 Task:  Click on  Soccer In the  Soccer League click on  Pick Sheet Your name Emma Thompson Team name Inter Miami and  Email softage.2@softage.net Game 1 Inter Miami Game 2 Philadelphia Game 3 Atlanta United Game 4 Austin FC Game 5 Real Salt Lake Game 6 FC Dallas Game 7 Columbus Game 8 New England Game 9 Charlotte FC Game 10 Montreal Game 11 Chicago Game 12 NY Red Bulls Game 13 Minnesota United Game 14 LA Galaxy Game 15 Houston Game16 San Jose In Tie Breaker choose Inter Miami Submit pick sheet
Action: Mouse moved to (592, 373)
Screenshot: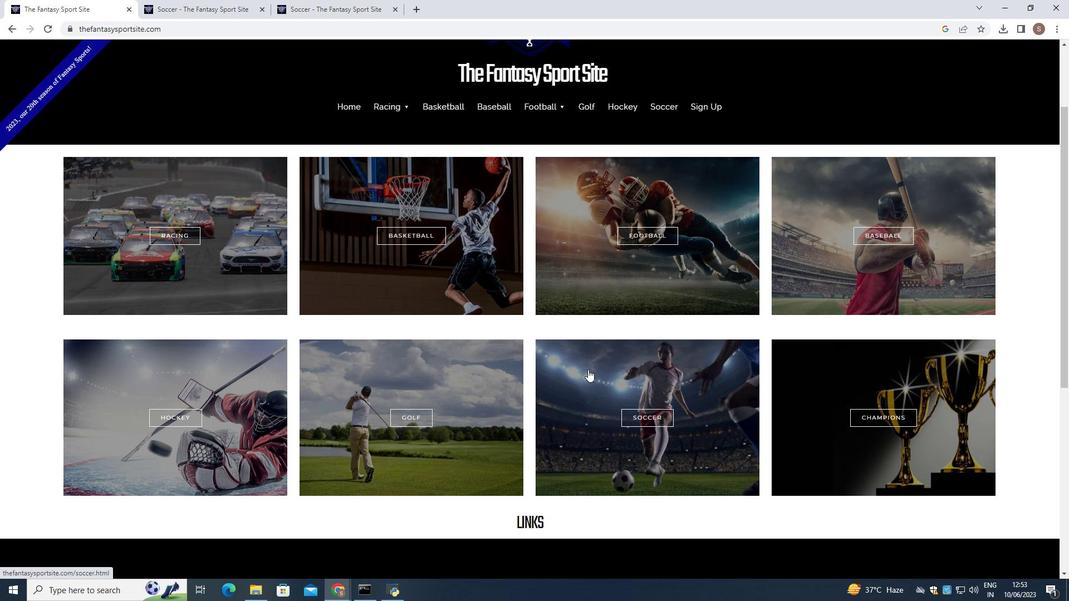 
Action: Mouse pressed left at (592, 373)
Screenshot: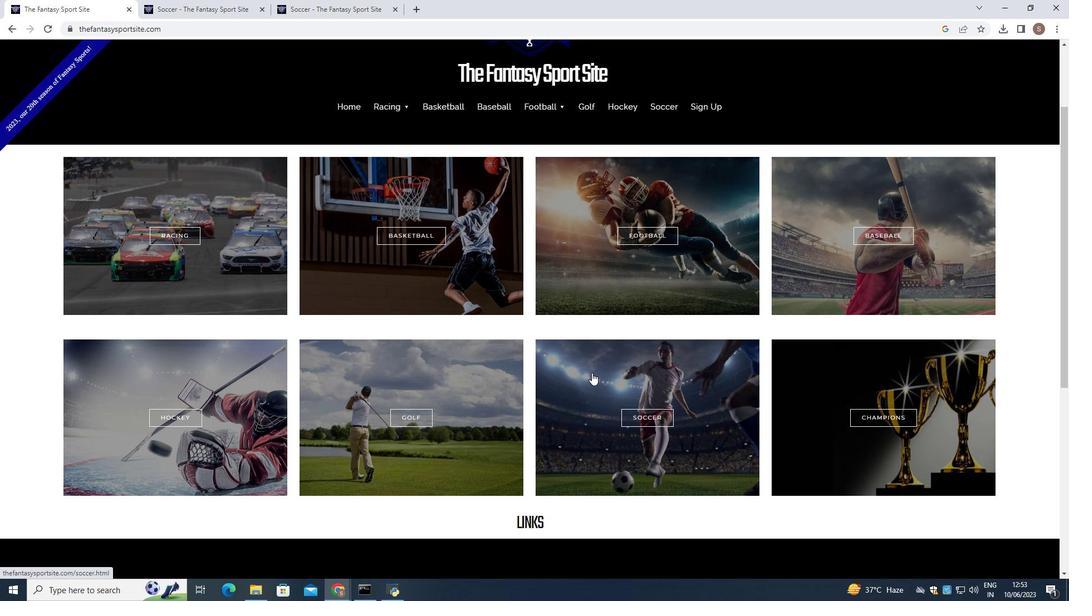 
Action: Mouse moved to (574, 374)
Screenshot: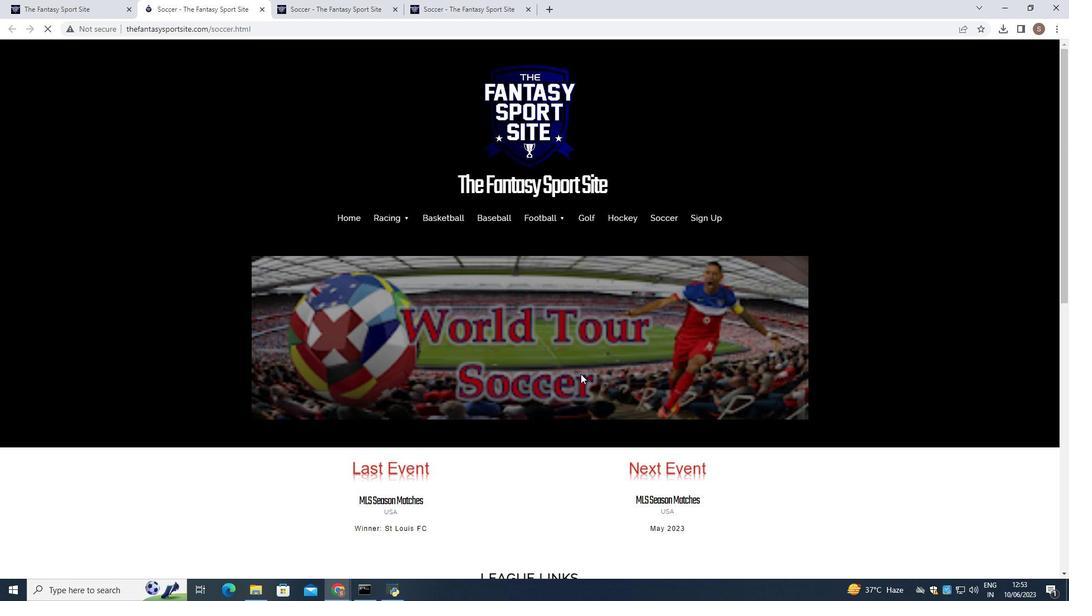 
Action: Mouse scrolled (574, 374) with delta (0, 0)
Screenshot: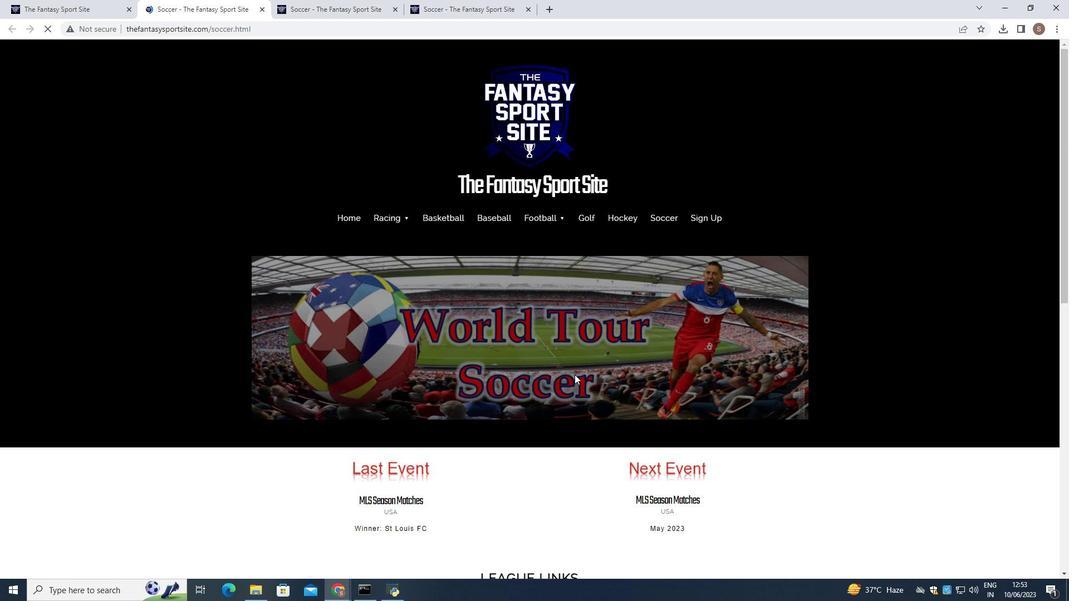 
Action: Mouse scrolled (574, 374) with delta (0, 0)
Screenshot: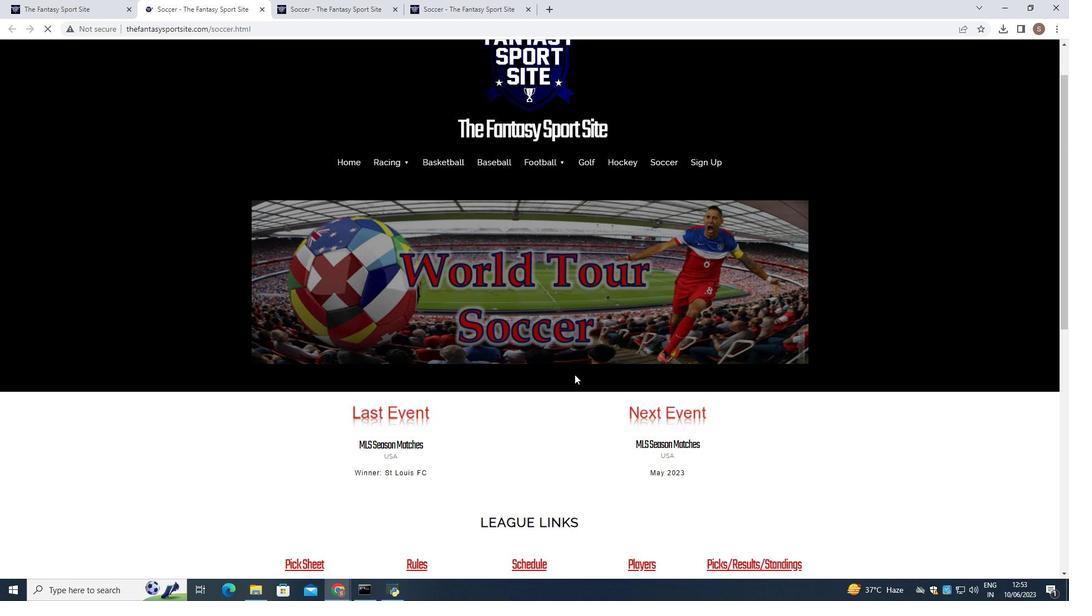 
Action: Mouse scrolled (574, 374) with delta (0, 0)
Screenshot: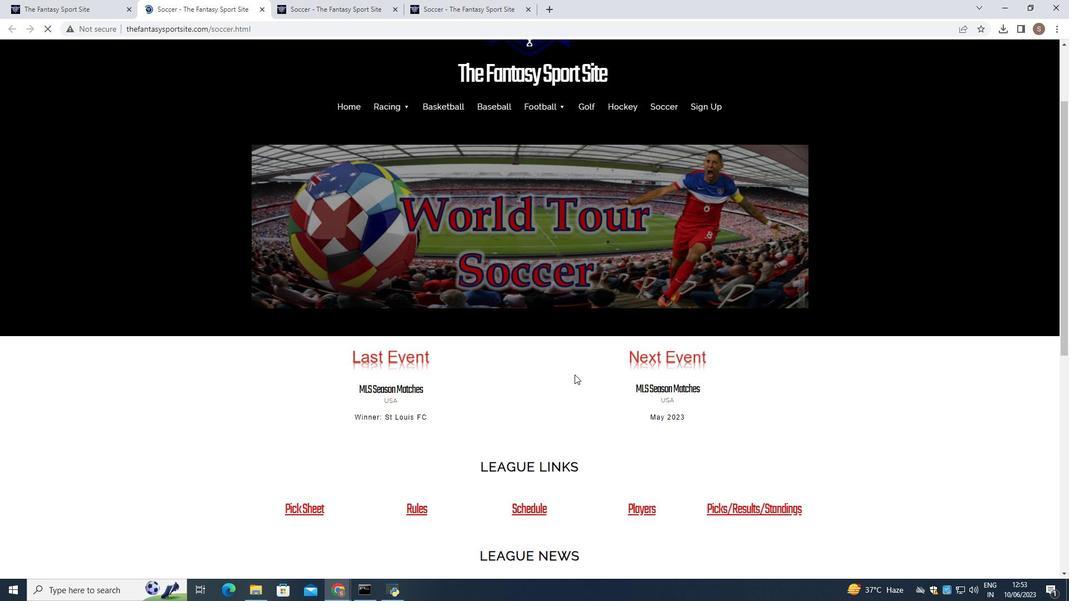 
Action: Mouse moved to (315, 456)
Screenshot: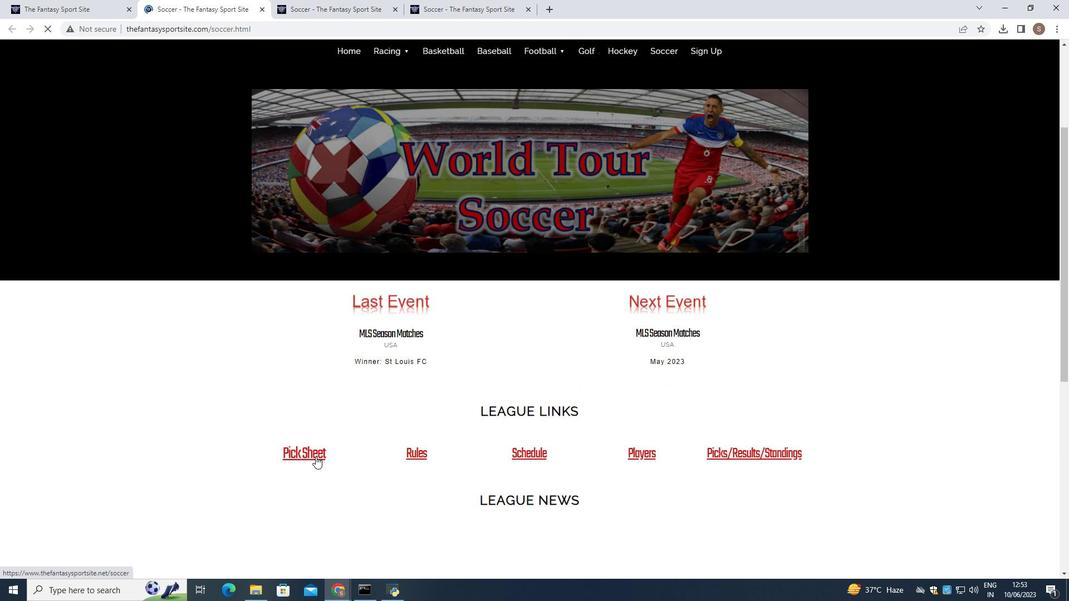 
Action: Mouse pressed left at (315, 456)
Screenshot: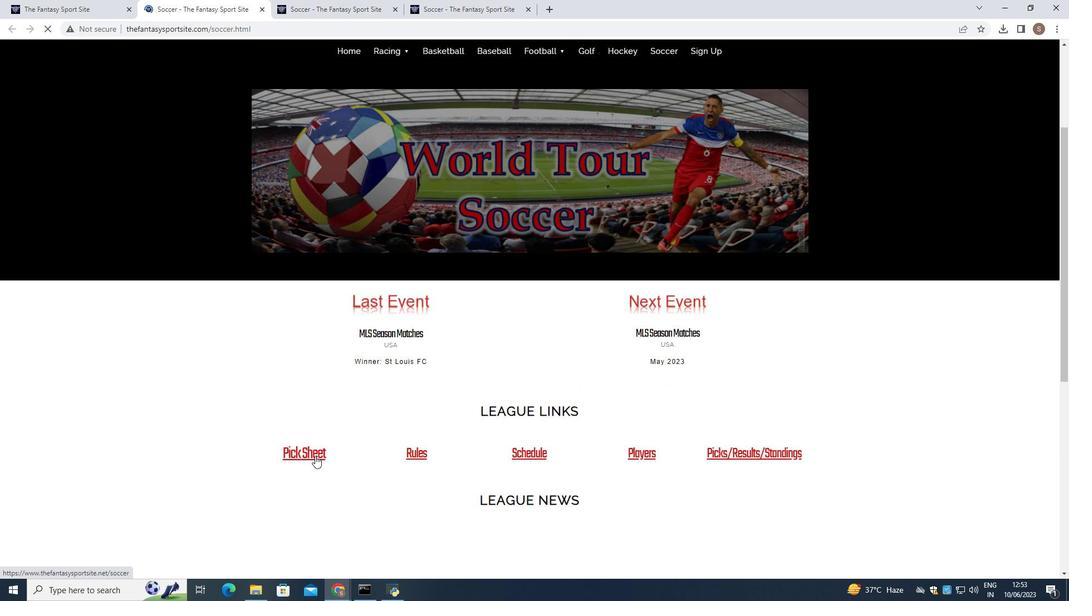 
Action: Mouse scrolled (315, 455) with delta (0, 0)
Screenshot: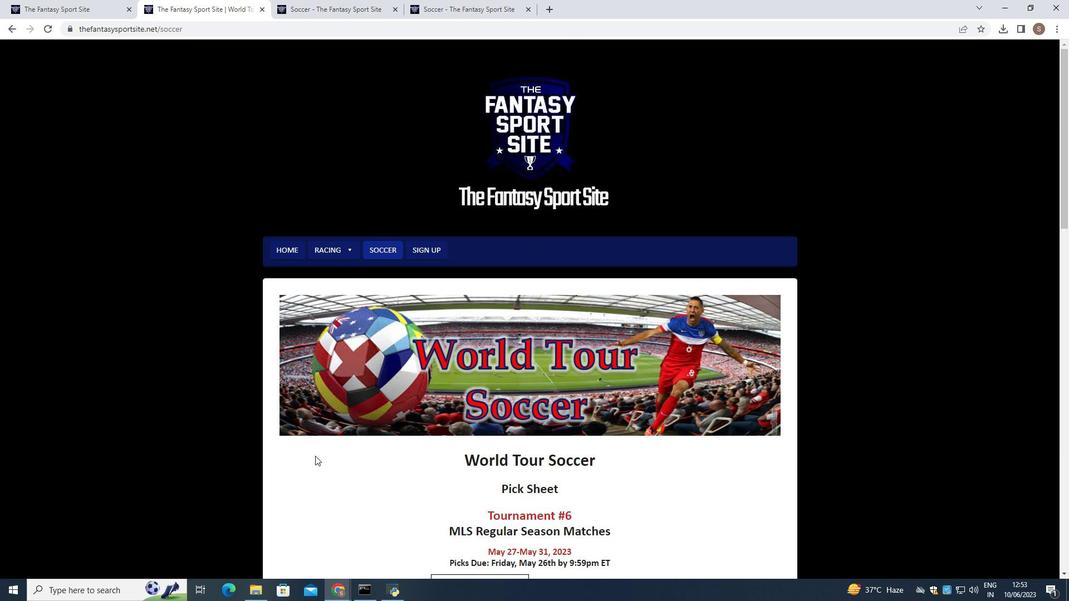 
Action: Mouse scrolled (315, 455) with delta (0, 0)
Screenshot: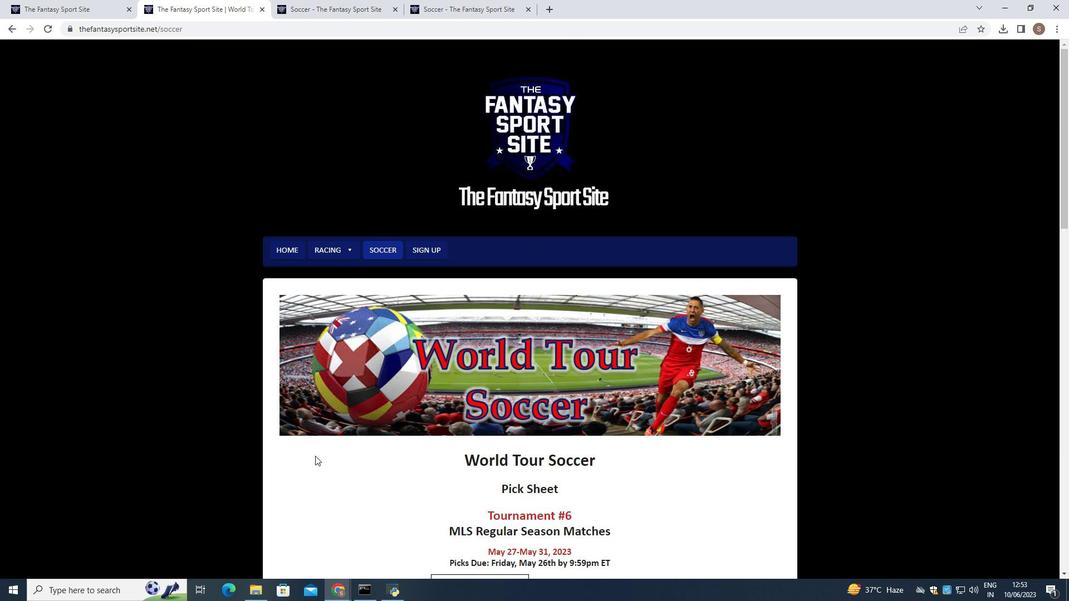 
Action: Mouse scrolled (315, 455) with delta (0, 0)
Screenshot: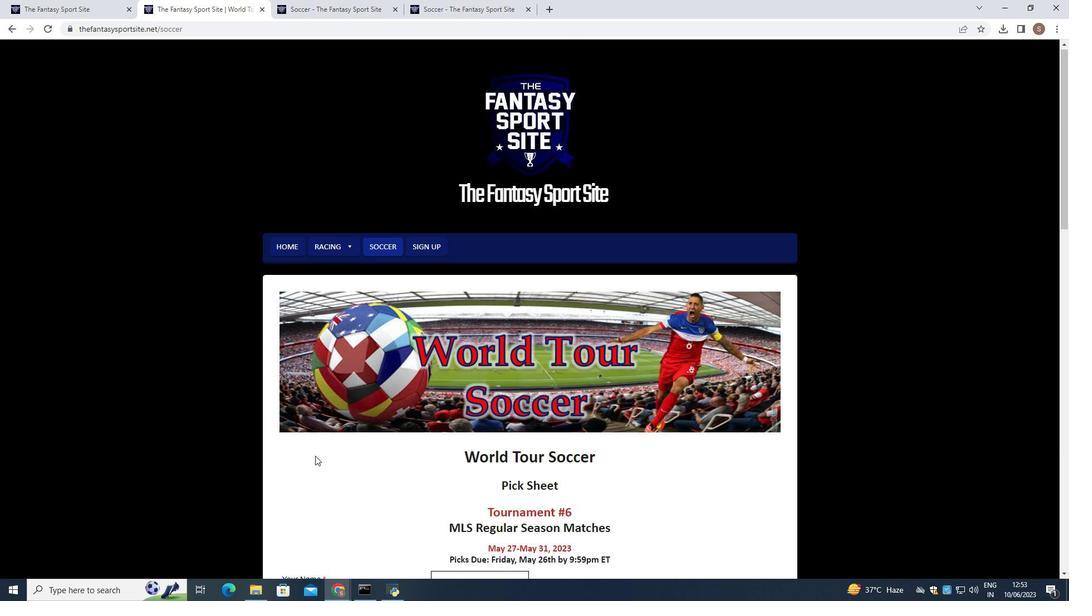 
Action: Mouse scrolled (315, 455) with delta (0, 0)
Screenshot: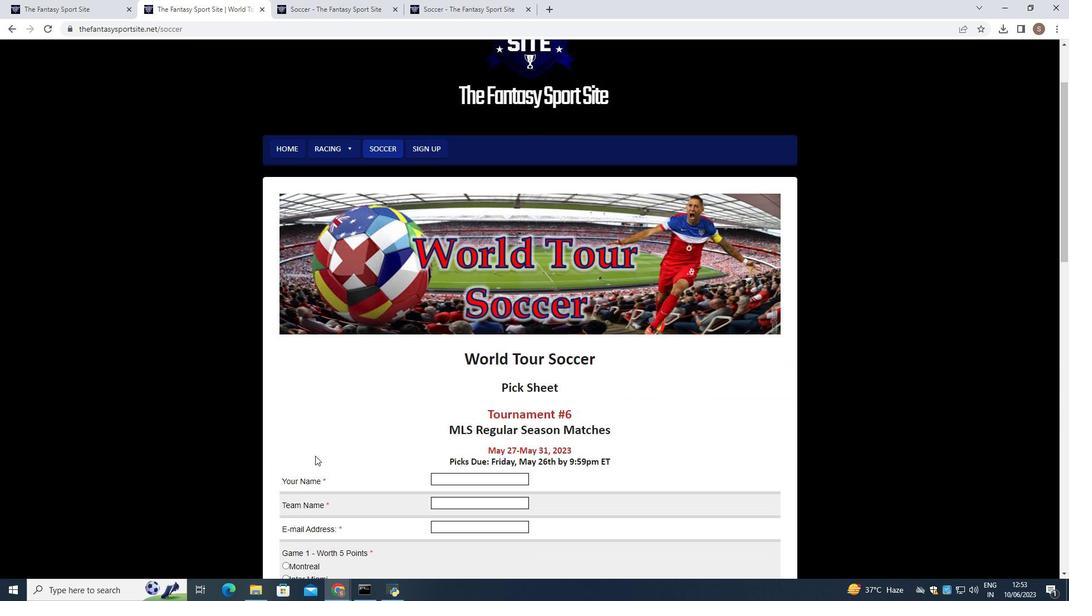 
Action: Mouse moved to (447, 360)
Screenshot: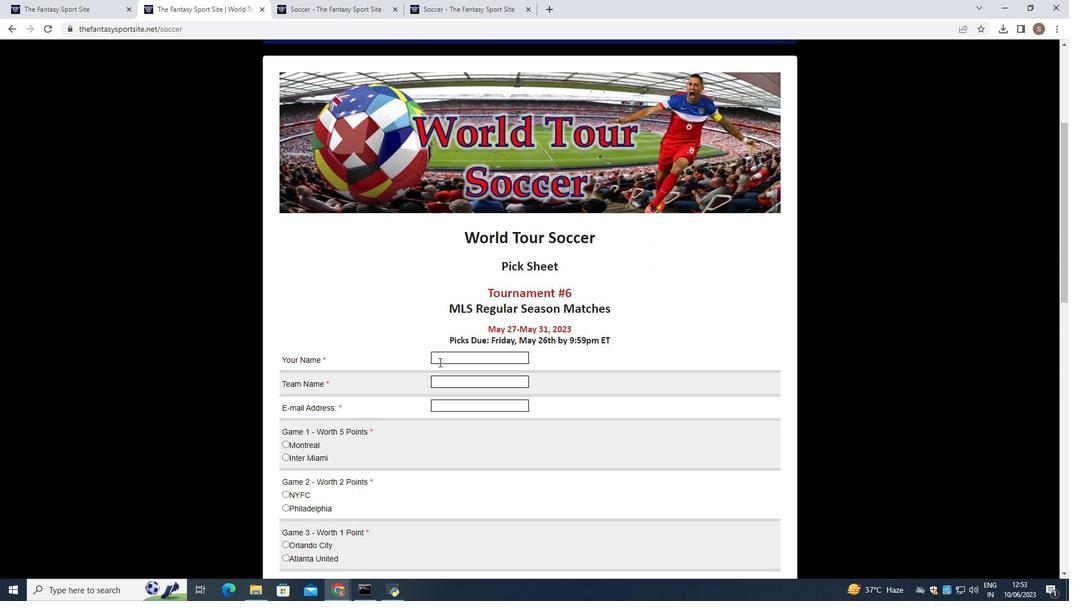
Action: Mouse pressed left at (447, 360)
Screenshot: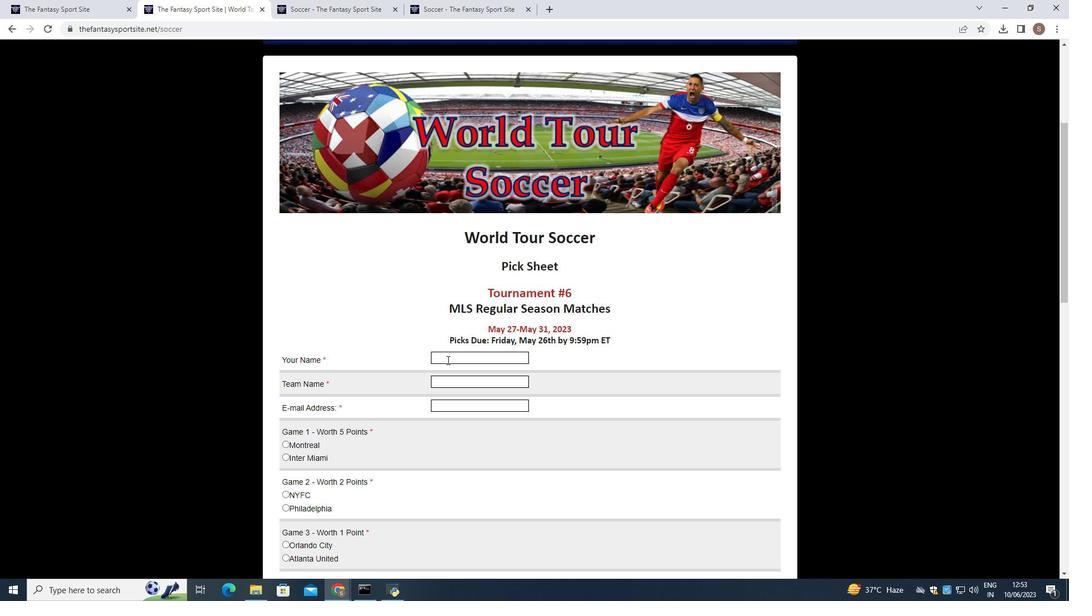 
Action: Key pressed <Key.shift>Emma<Key.space><Key.shift>Thompson
Screenshot: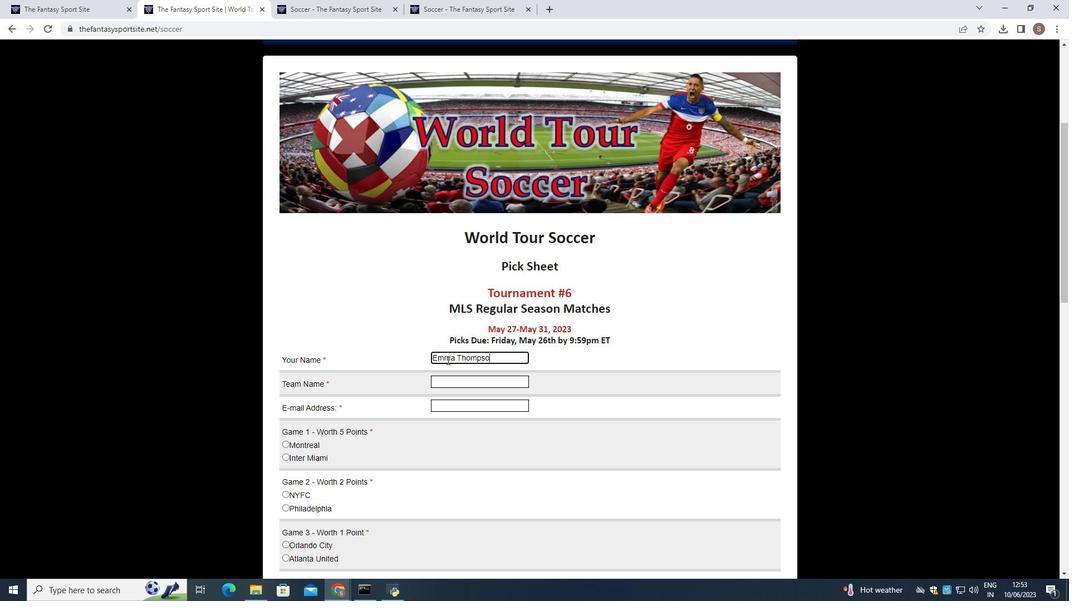 
Action: Mouse moved to (492, 379)
Screenshot: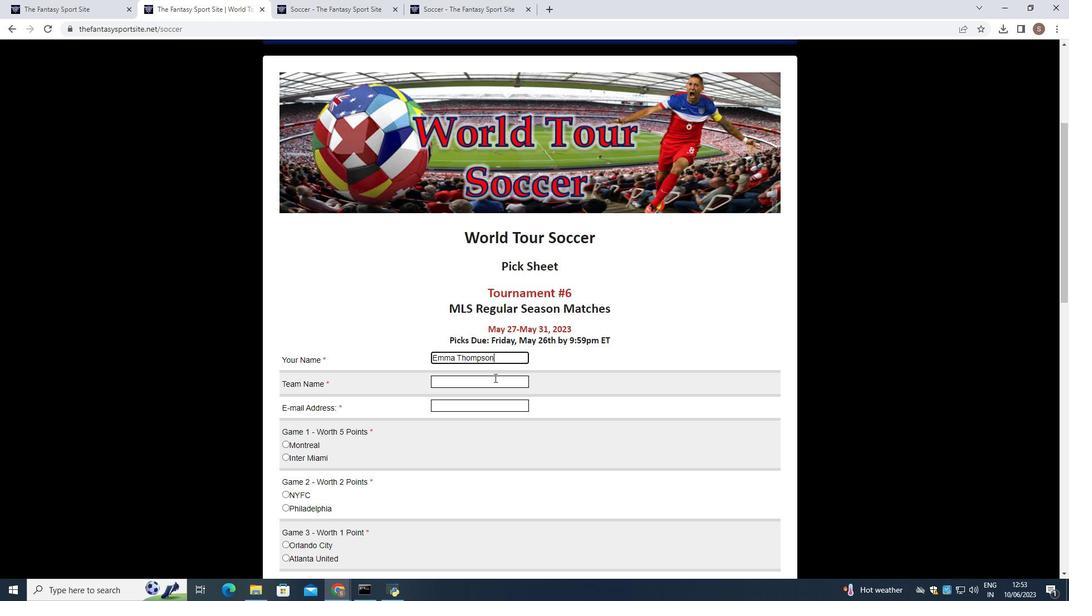 
Action: Mouse pressed left at (492, 379)
Screenshot: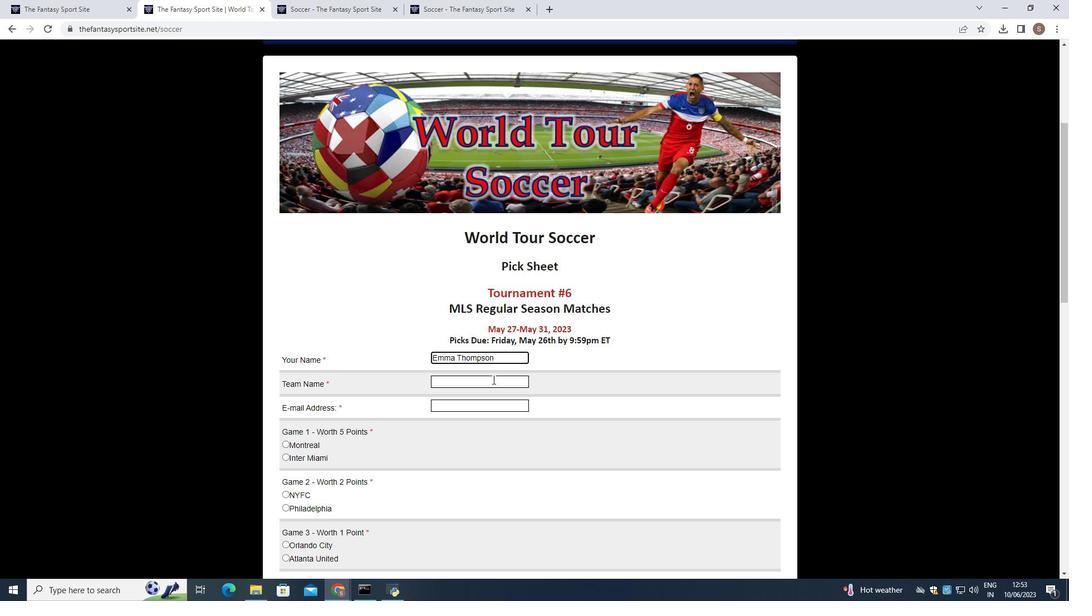 
Action: Mouse moved to (501, 399)
Screenshot: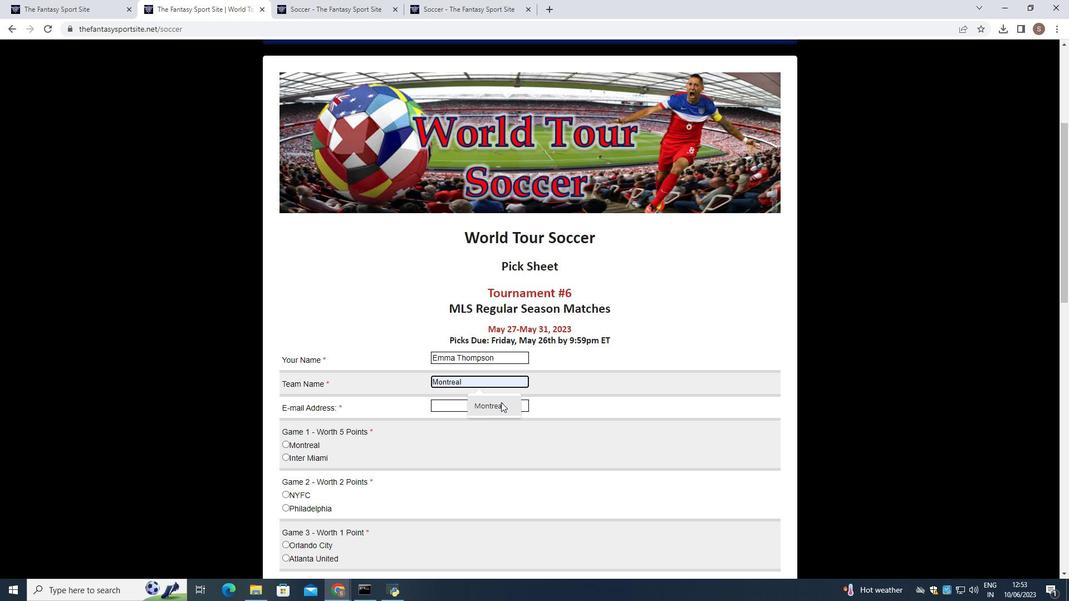 
Action: Key pressed <Key.shift_r><Key.shift_r><Key.shift_r><Key.shift_r><Key.shift_r><Key.shift_r>Inter<Key.space><Key.shift_r><Key.shift_r><Key.shift_r><Key.shift_r>Miami
Screenshot: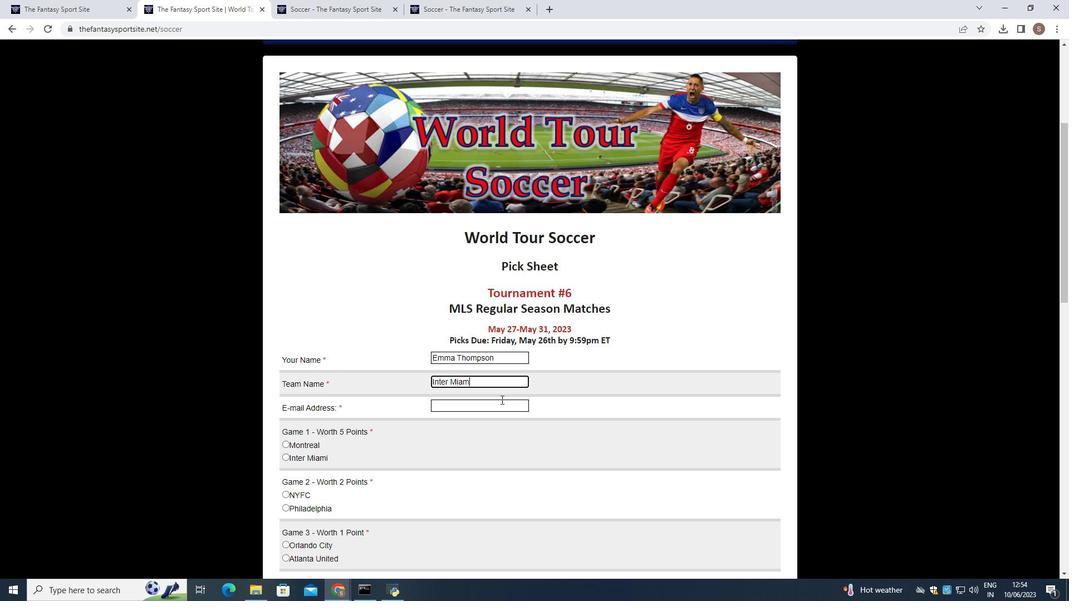 
Action: Mouse moved to (495, 406)
Screenshot: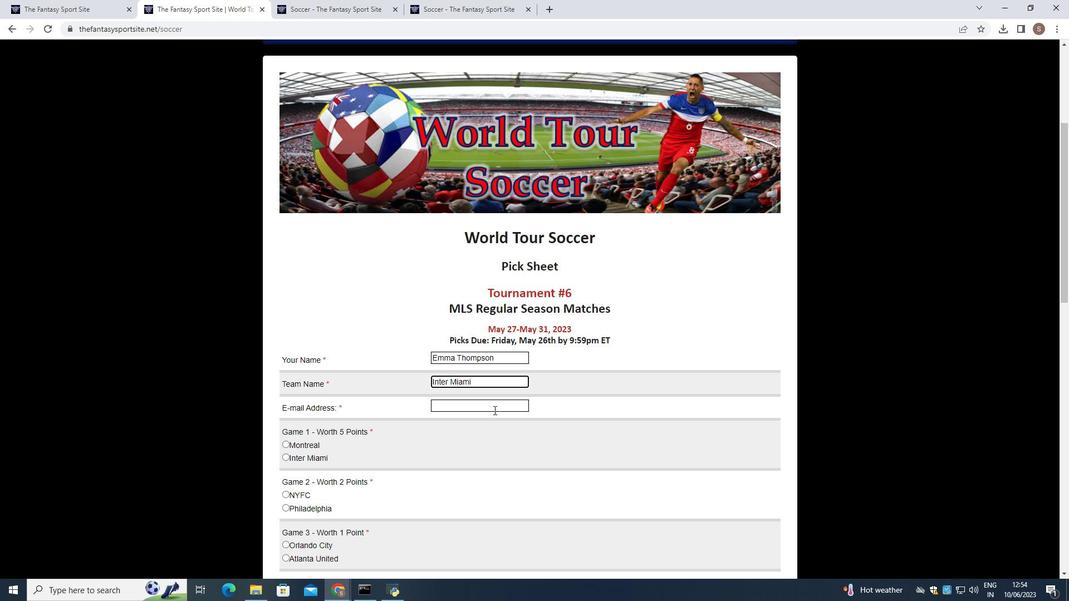 
Action: Mouse pressed left at (495, 406)
Screenshot: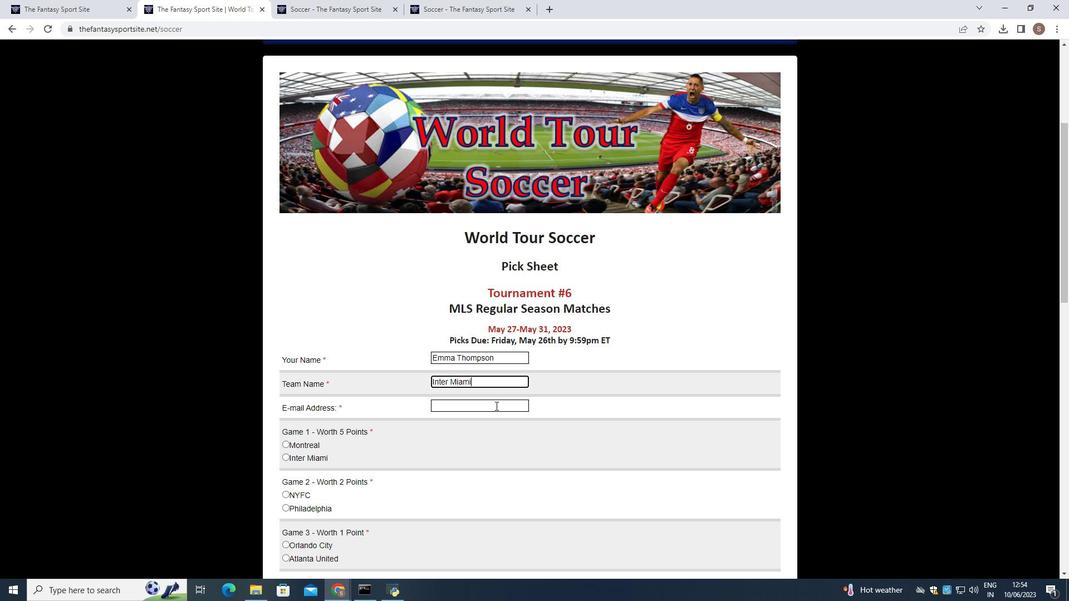 
Action: Key pressed softage.2<Key.shift><Key.shift><Key.shift>@softage.net
Screenshot: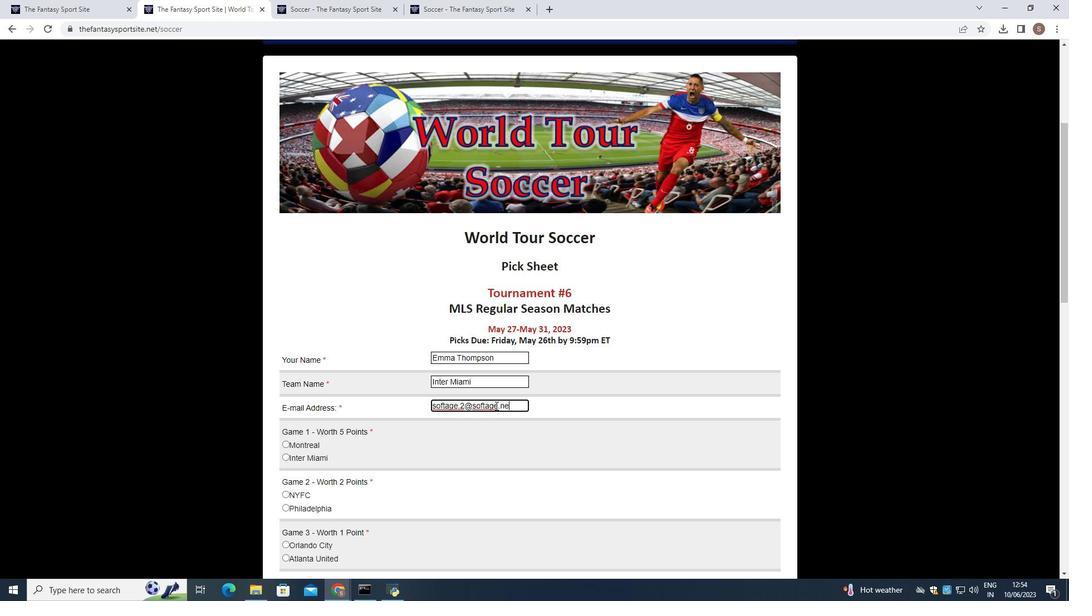 
Action: Mouse moved to (286, 457)
Screenshot: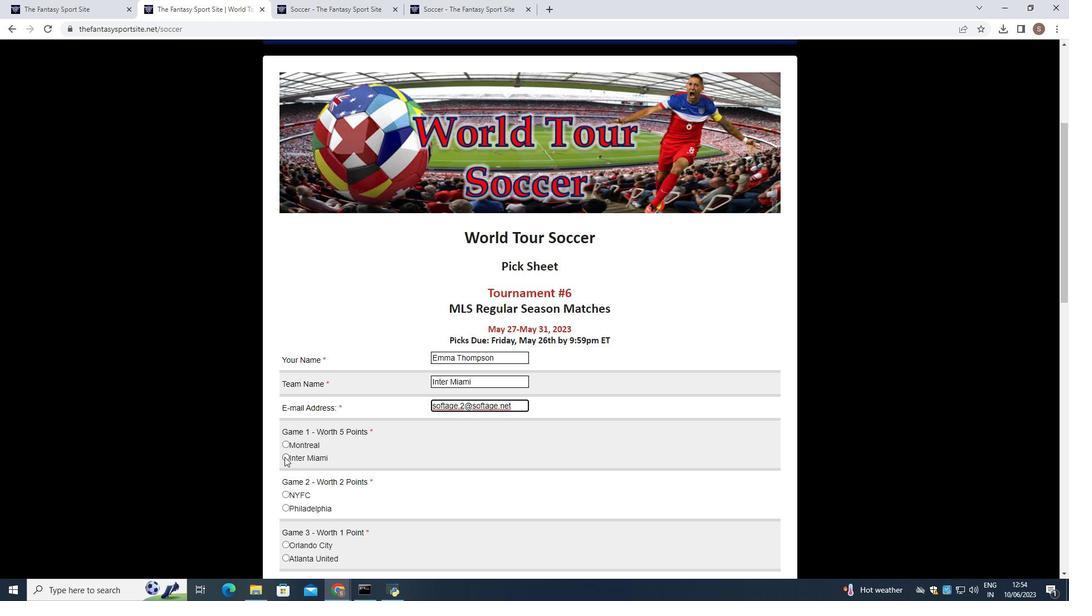 
Action: Mouse pressed left at (286, 457)
Screenshot: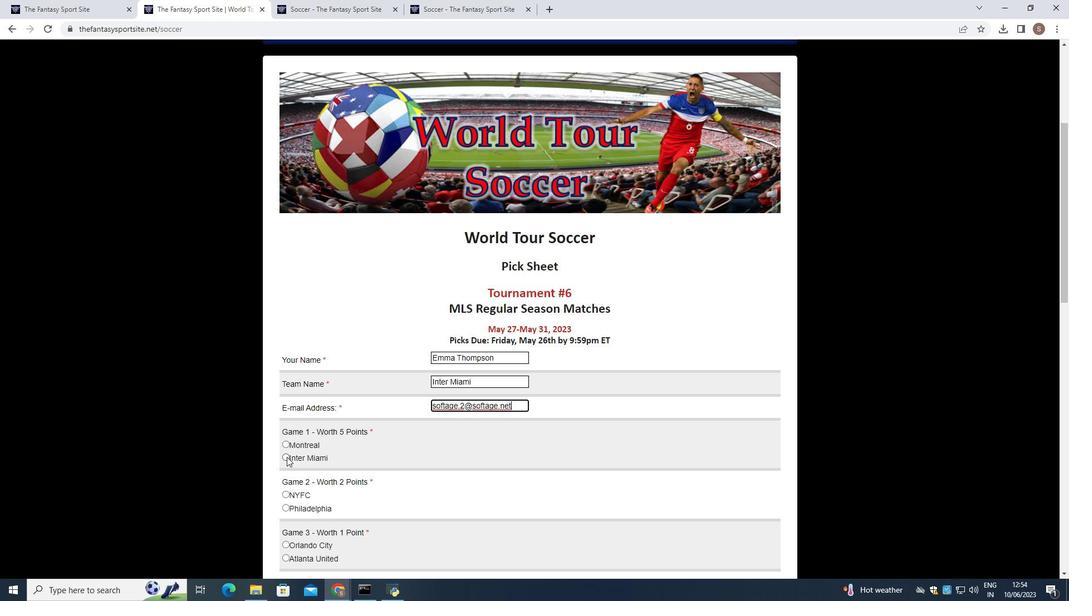 
Action: Mouse moved to (317, 460)
Screenshot: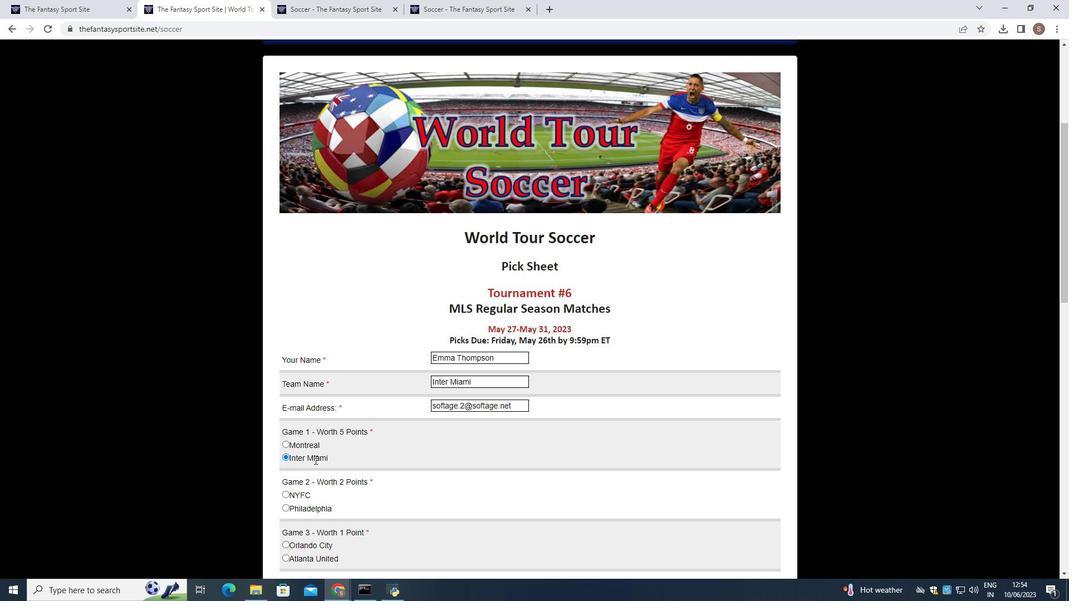 
Action: Mouse scrolled (317, 459) with delta (0, 0)
Screenshot: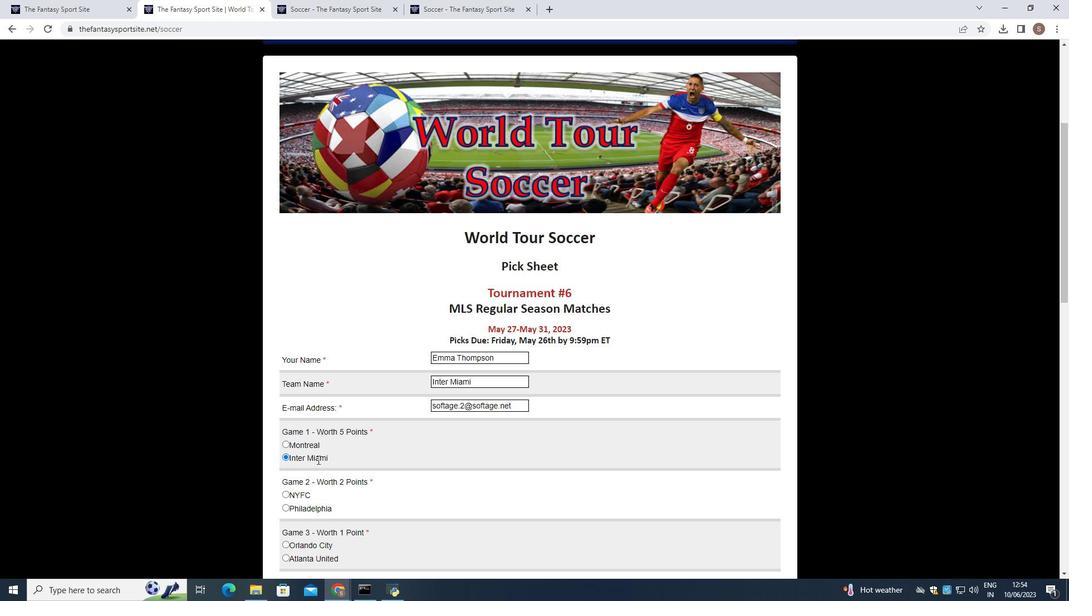 
Action: Mouse moved to (286, 453)
Screenshot: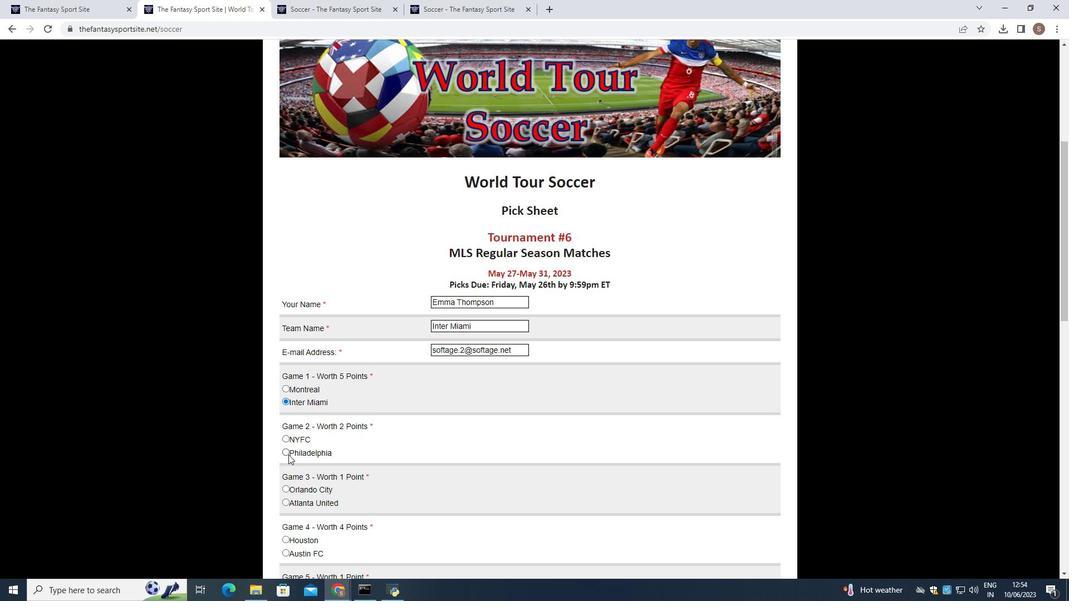 
Action: Mouse pressed left at (286, 453)
Screenshot: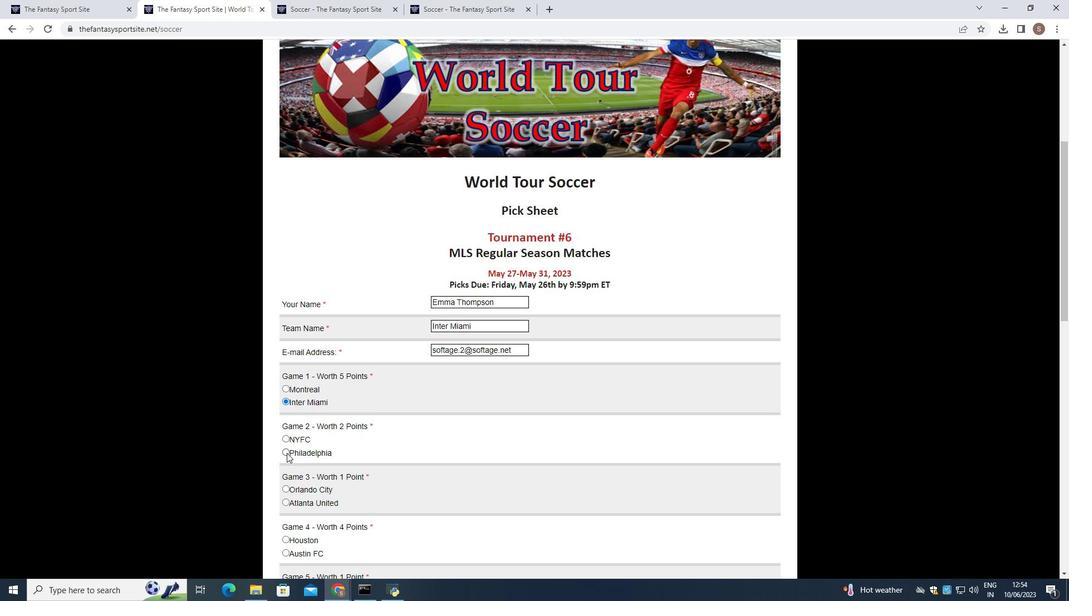 
Action: Mouse moved to (286, 452)
Screenshot: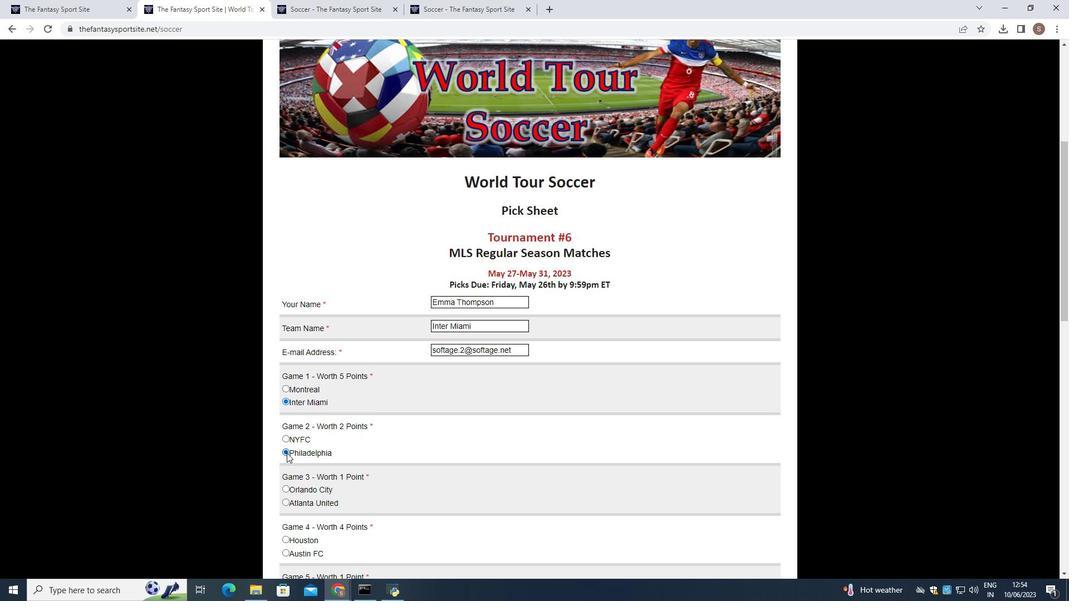 
Action: Mouse scrolled (286, 451) with delta (0, 0)
Screenshot: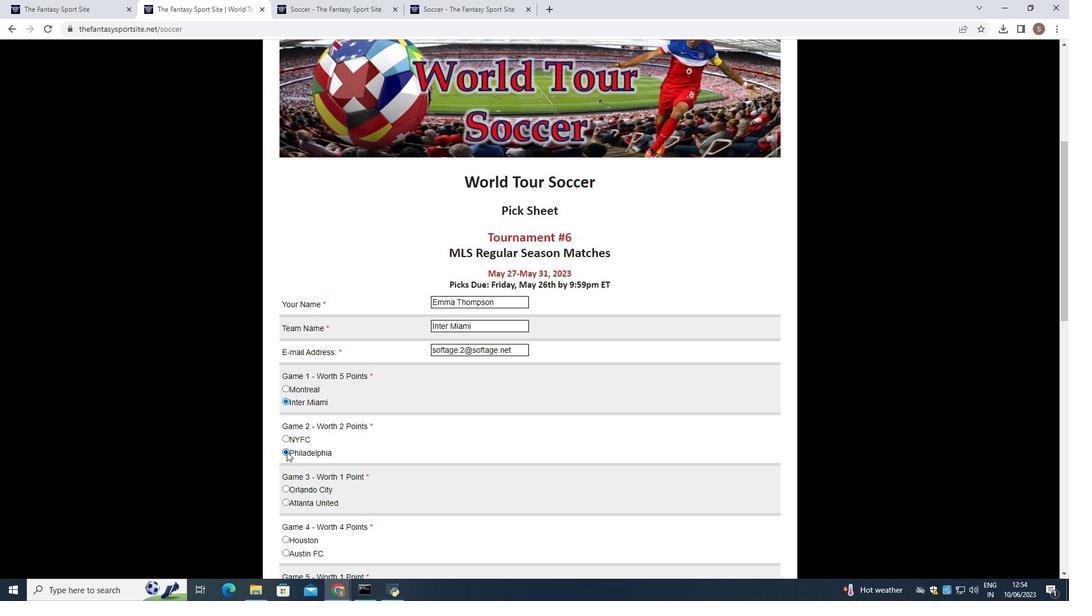 
Action: Mouse moved to (287, 447)
Screenshot: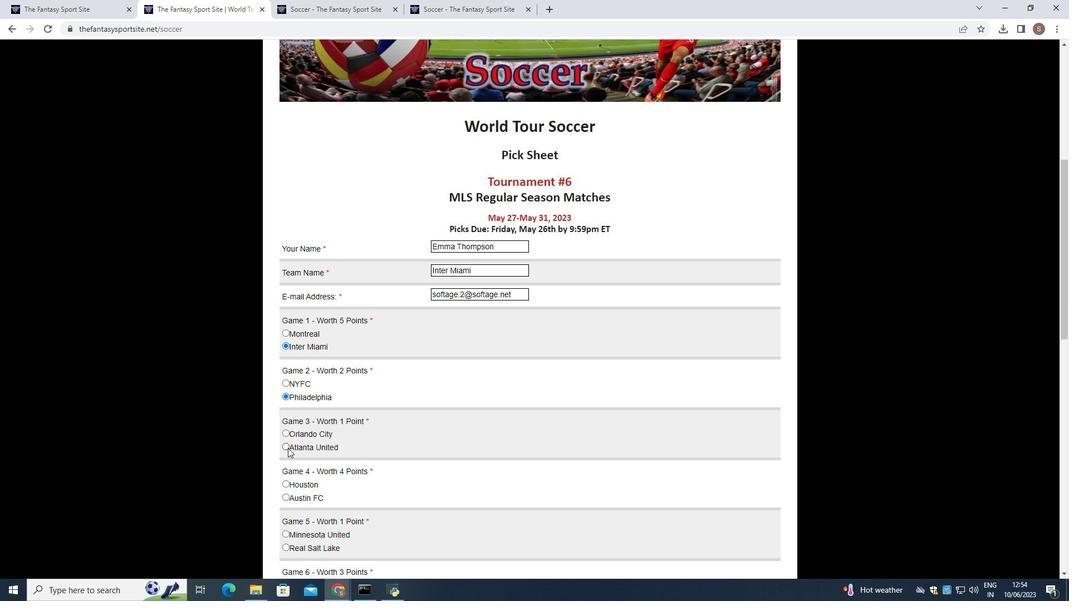 
Action: Mouse pressed left at (287, 447)
Screenshot: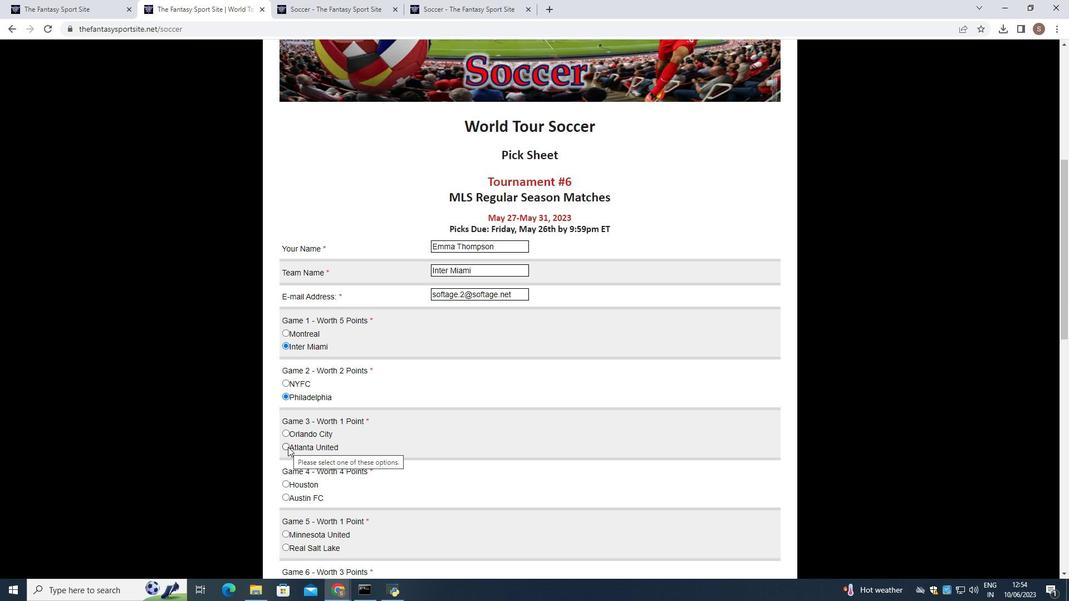 
Action: Mouse moved to (286, 498)
Screenshot: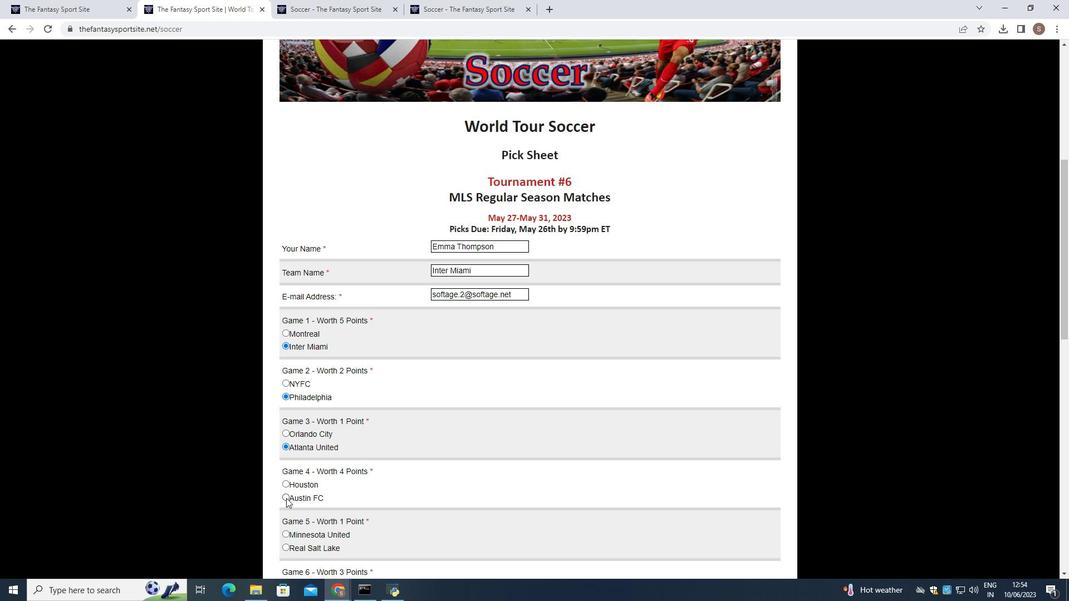 
Action: Mouse pressed left at (286, 498)
Screenshot: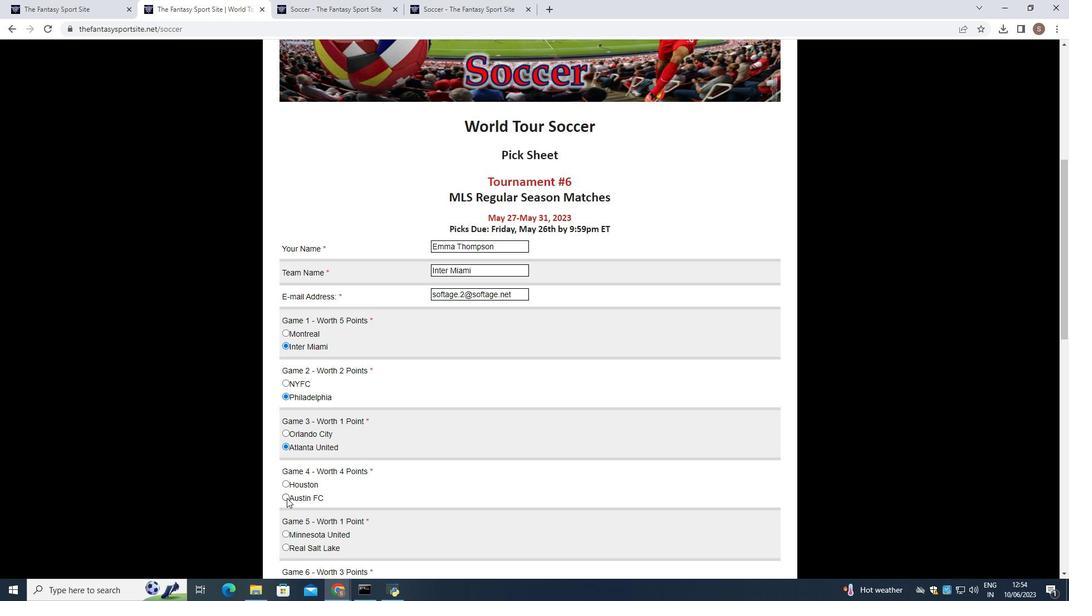 
Action: Mouse moved to (313, 489)
Screenshot: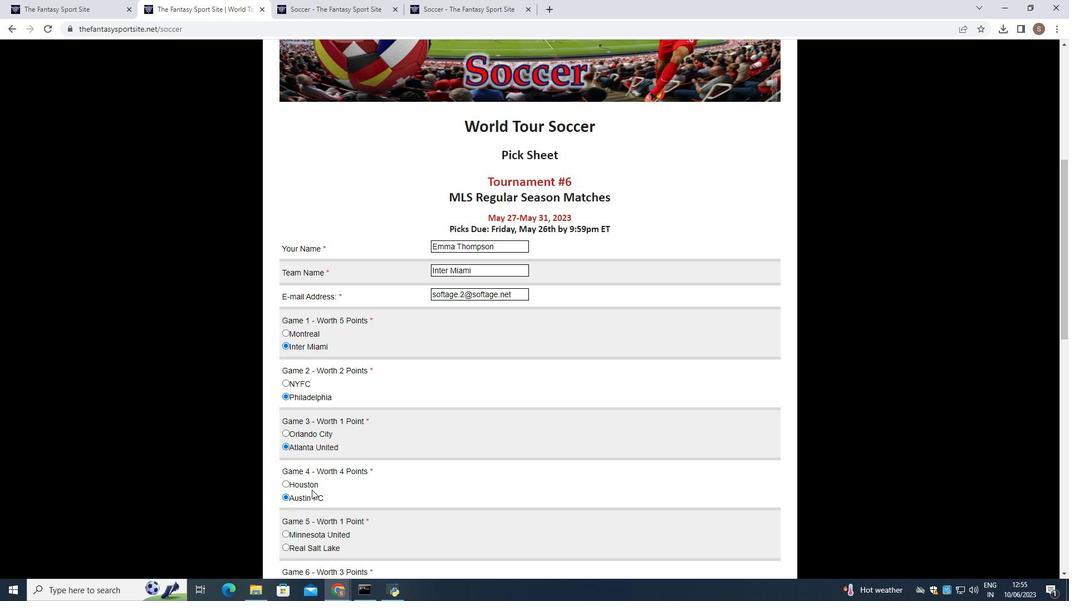 
Action: Mouse scrolled (313, 488) with delta (0, 0)
Screenshot: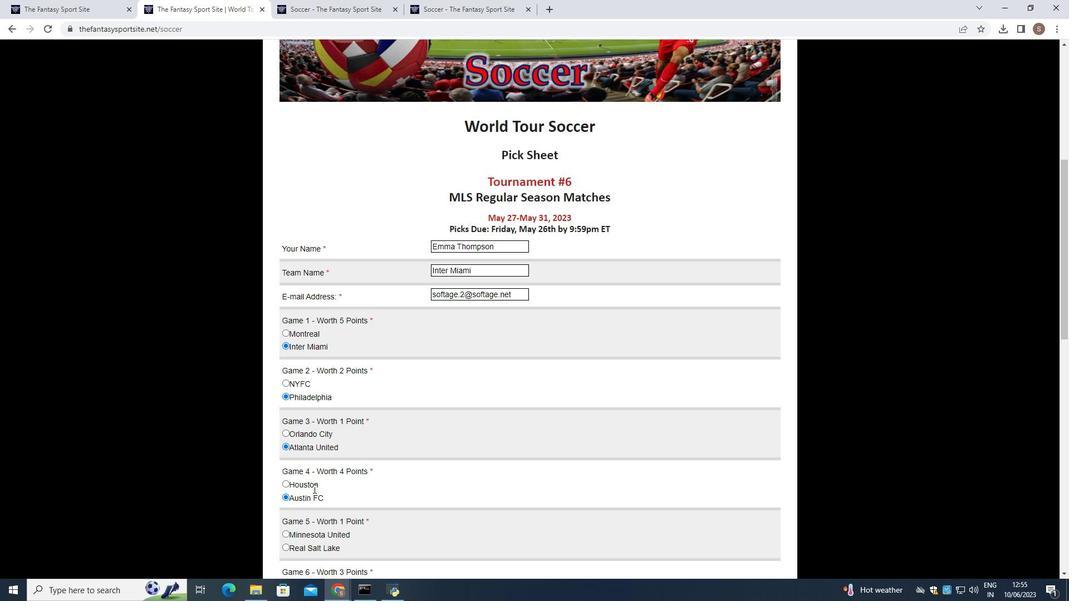 
Action: Mouse scrolled (313, 488) with delta (0, 0)
Screenshot: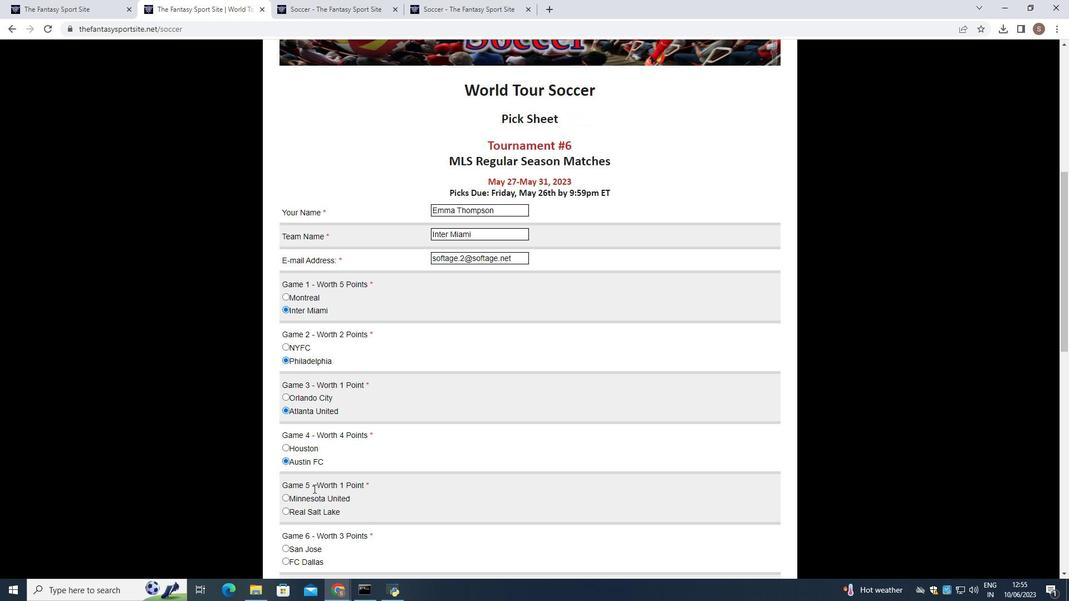 
Action: Mouse moved to (285, 431)
Screenshot: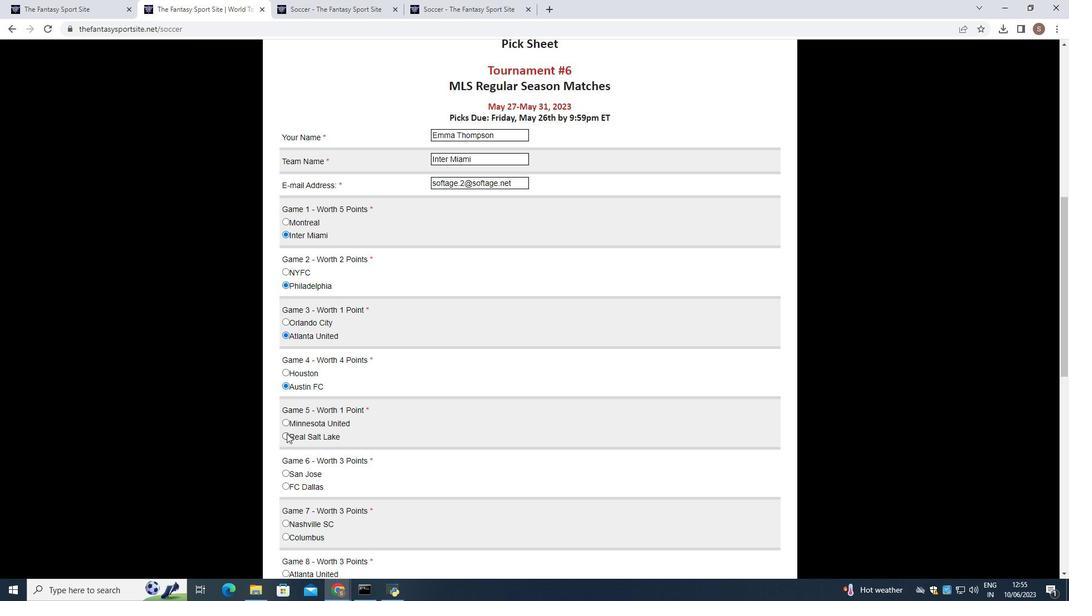 
Action: Mouse pressed left at (285, 431)
Screenshot: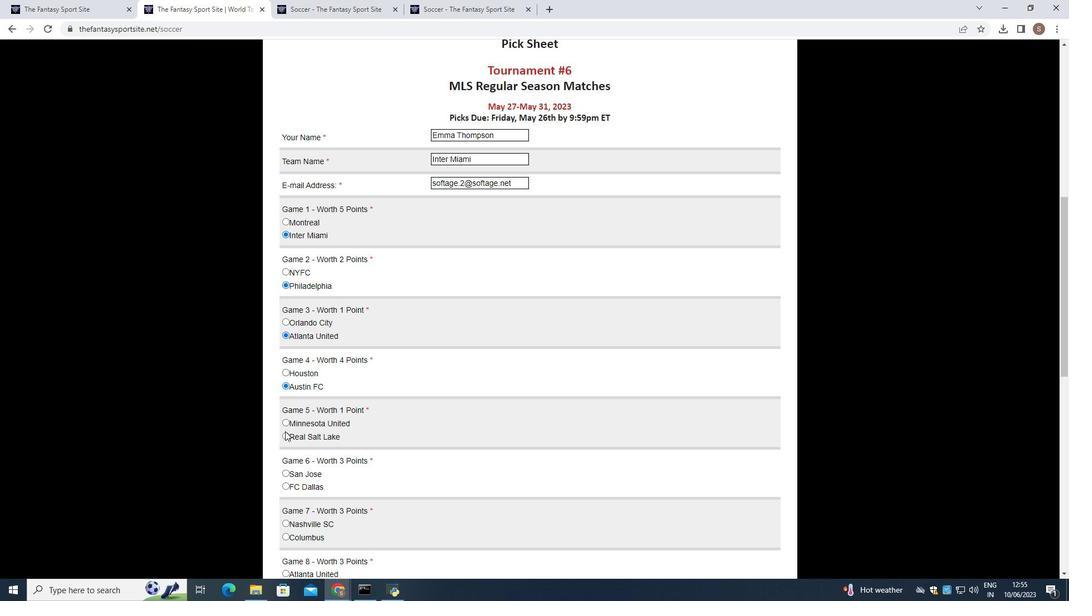 
Action: Mouse moved to (287, 436)
Screenshot: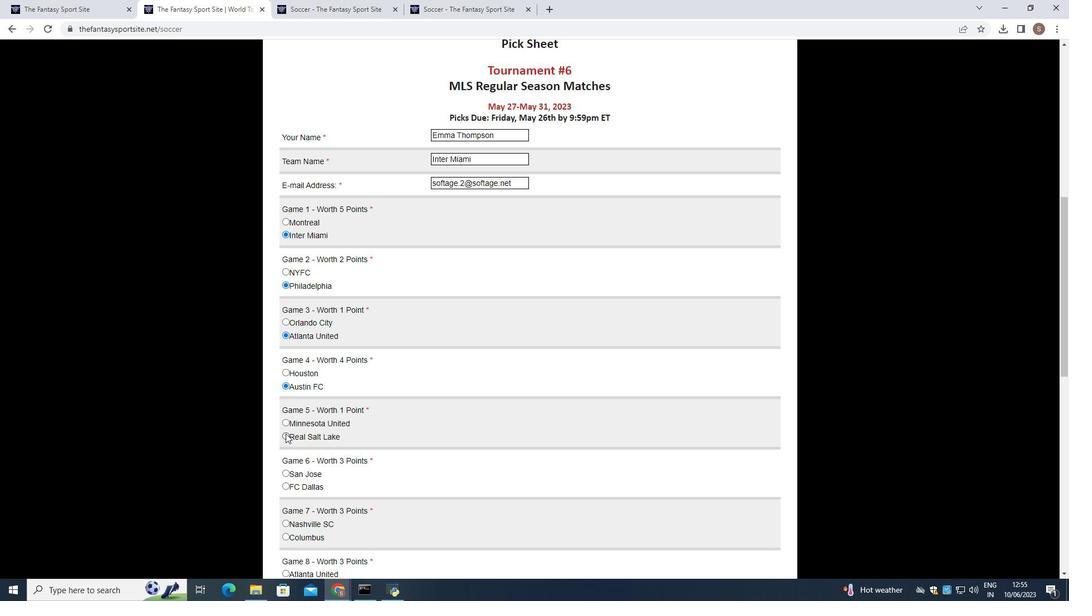 
Action: Mouse pressed left at (287, 436)
Screenshot: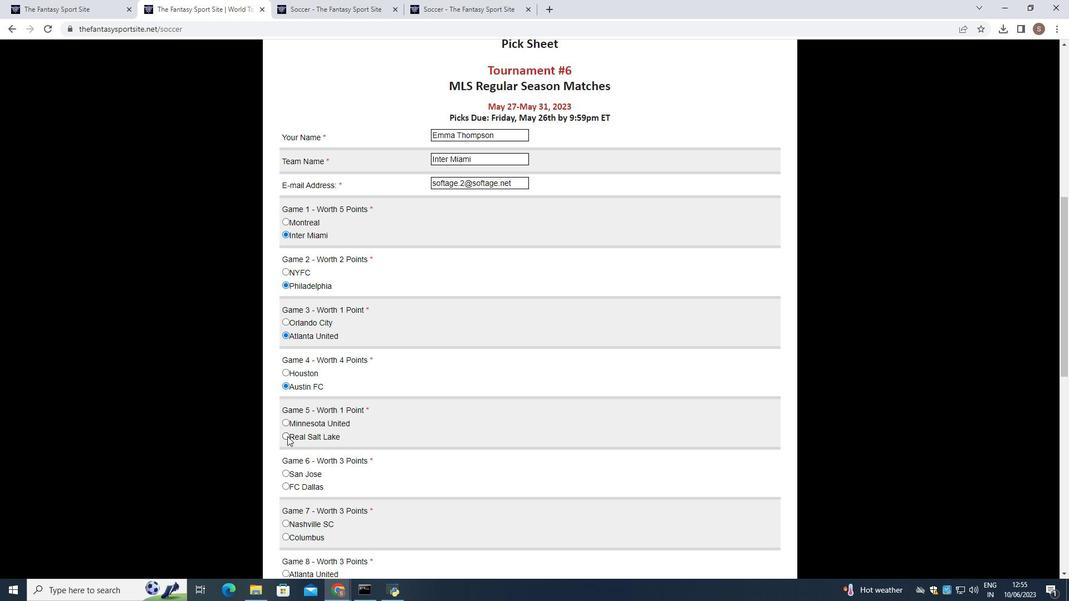 
Action: Mouse moved to (292, 439)
Screenshot: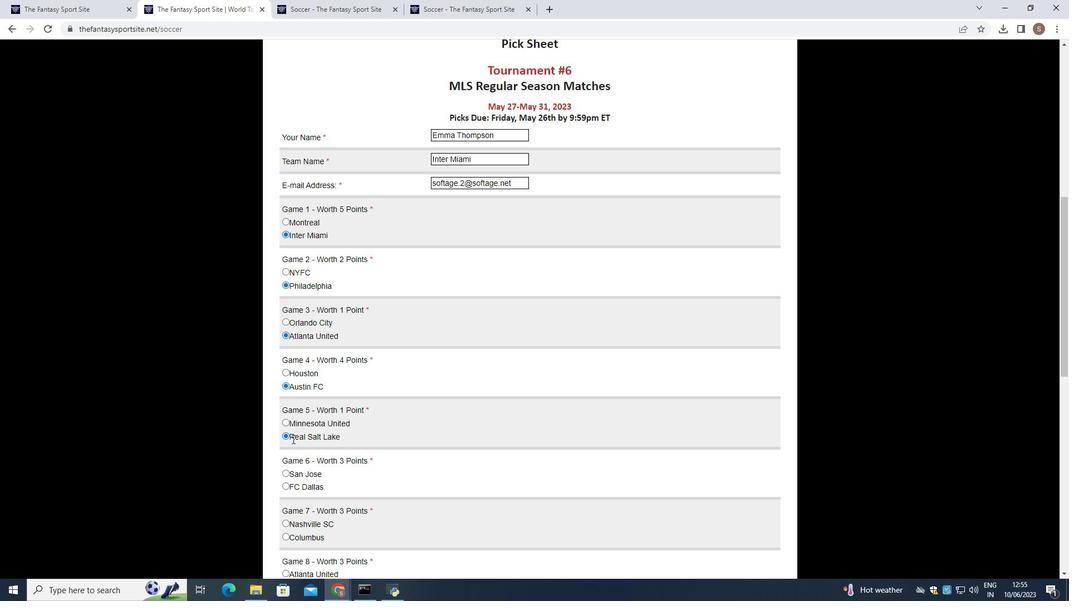 
Action: Mouse scrolled (292, 438) with delta (0, 0)
Screenshot: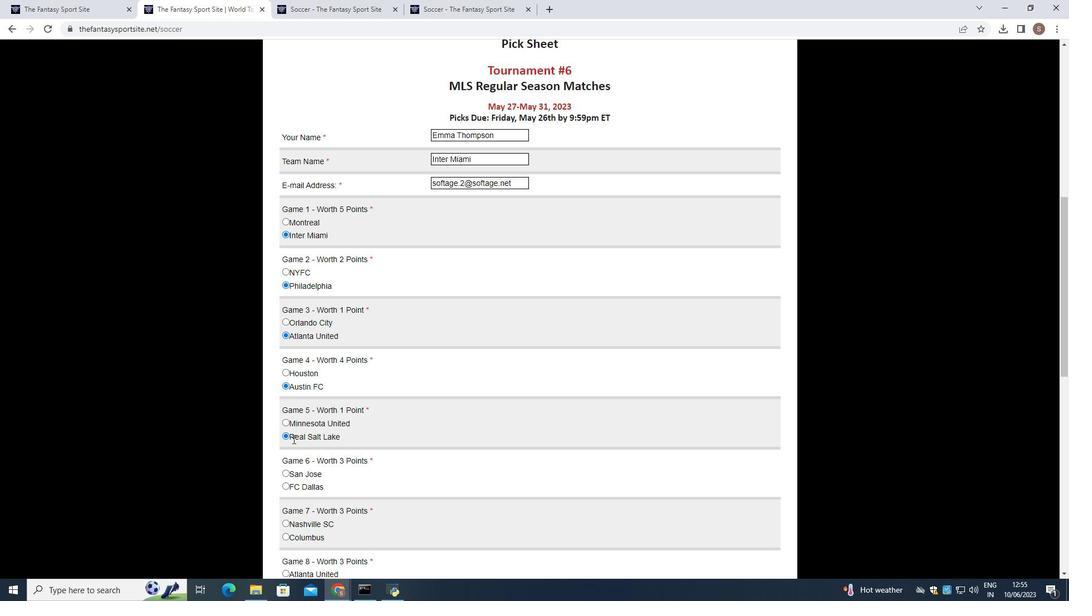 
Action: Mouse moved to (285, 429)
Screenshot: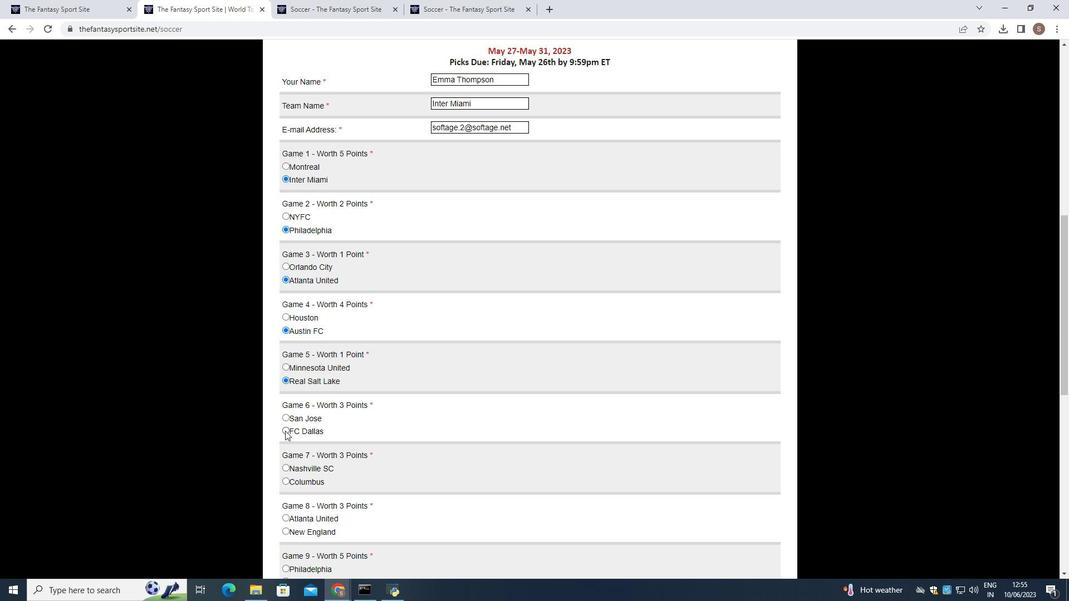 
Action: Mouse pressed left at (285, 429)
Screenshot: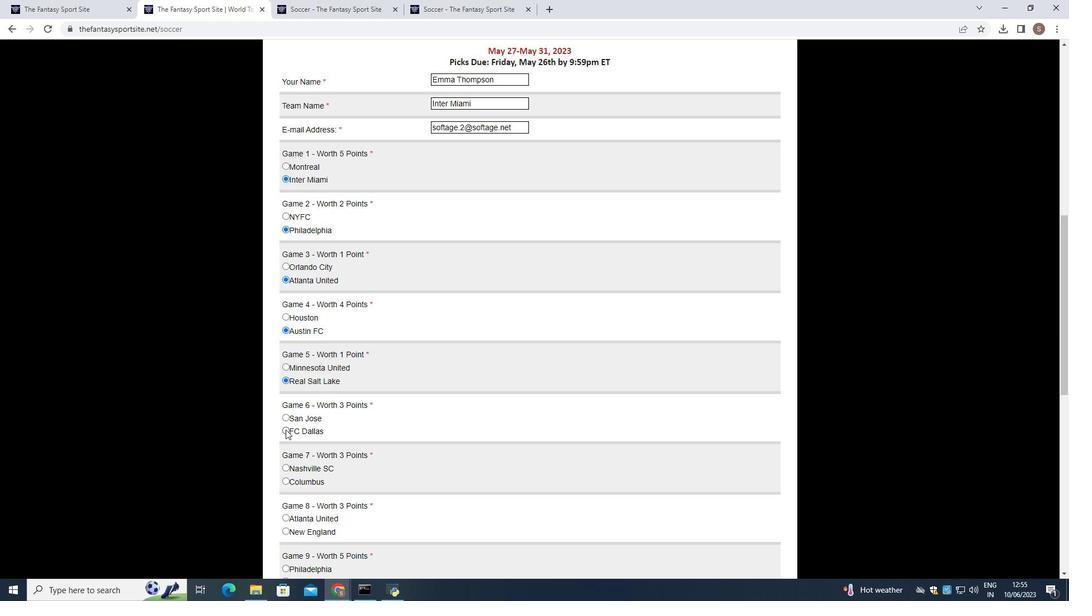 
Action: Mouse moved to (294, 430)
Screenshot: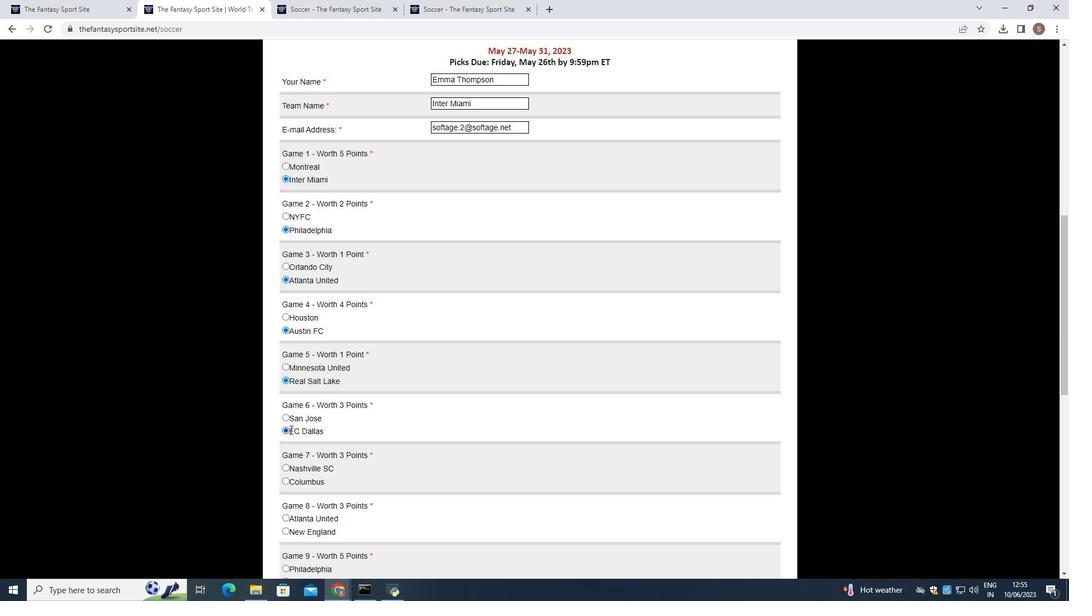 
Action: Mouse scrolled (294, 429) with delta (0, 0)
Screenshot: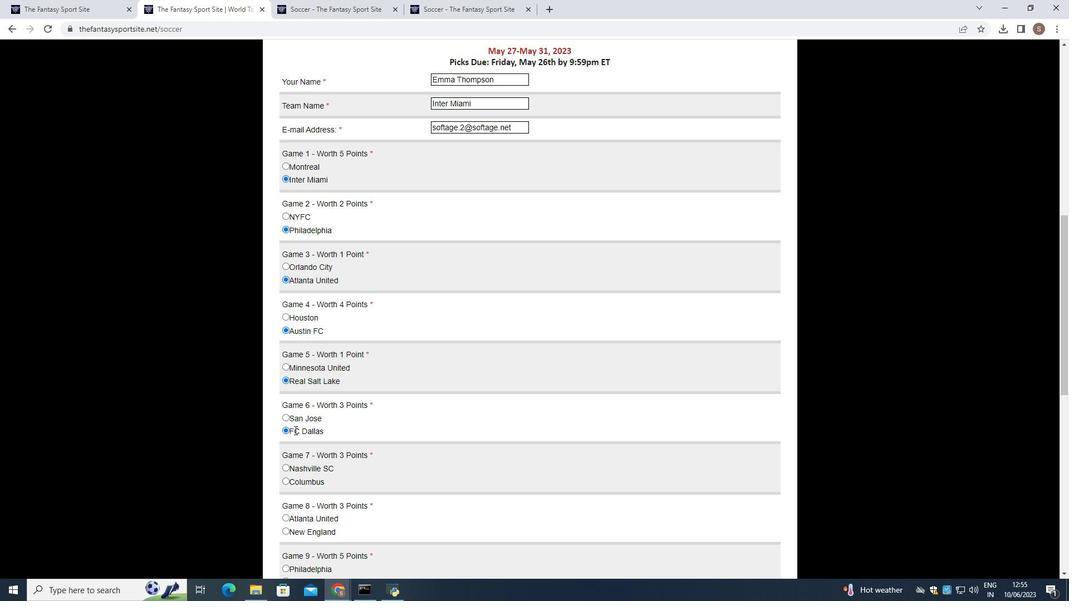 
Action: Mouse moved to (285, 427)
Screenshot: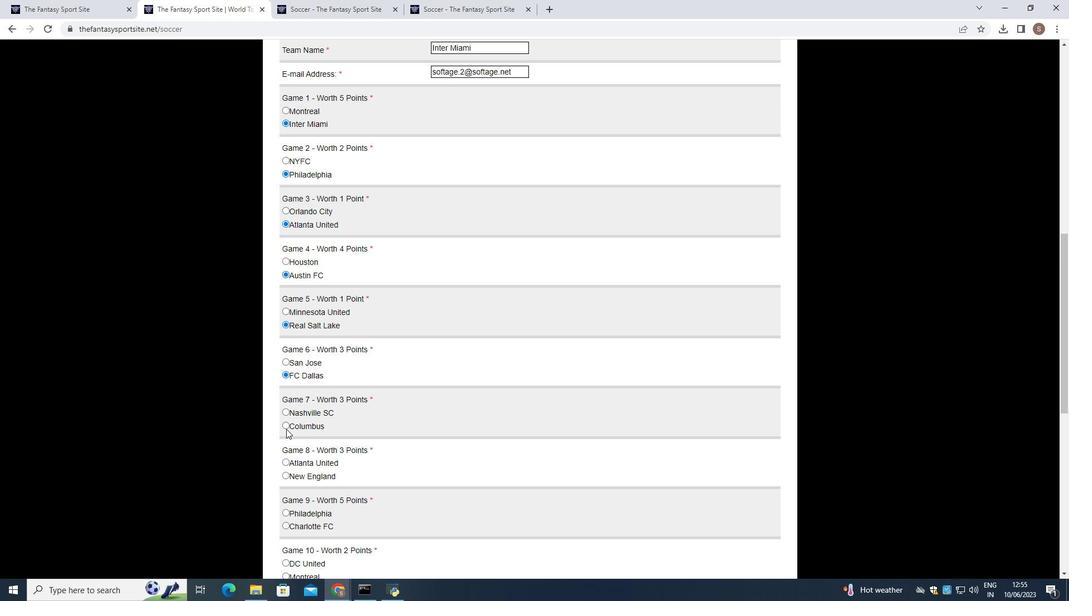 
Action: Mouse pressed left at (285, 427)
Screenshot: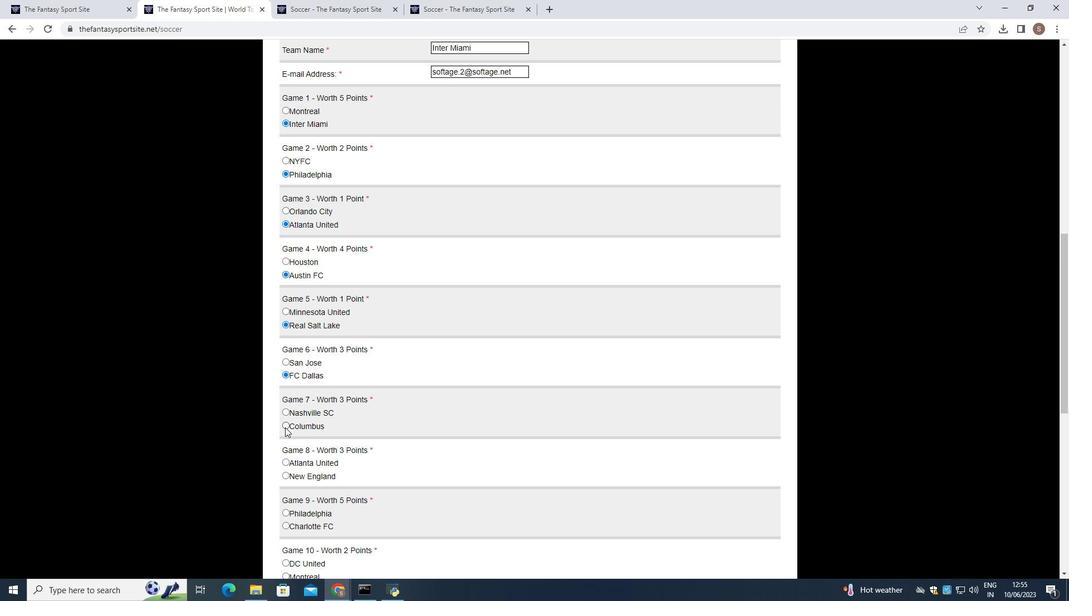 
Action: Mouse scrolled (285, 427) with delta (0, 0)
Screenshot: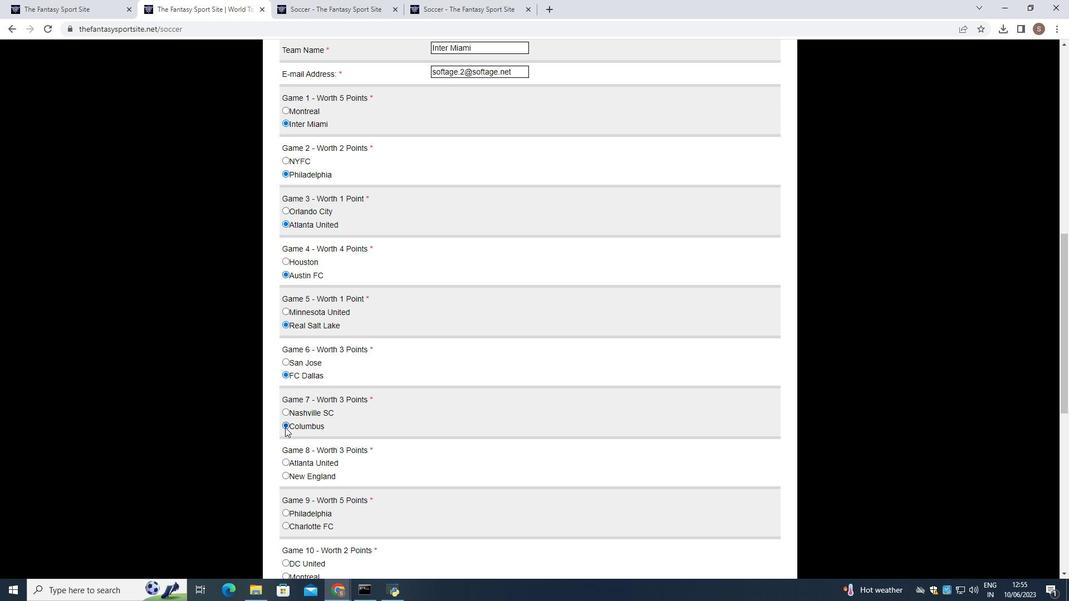 
Action: Mouse moved to (286, 418)
Screenshot: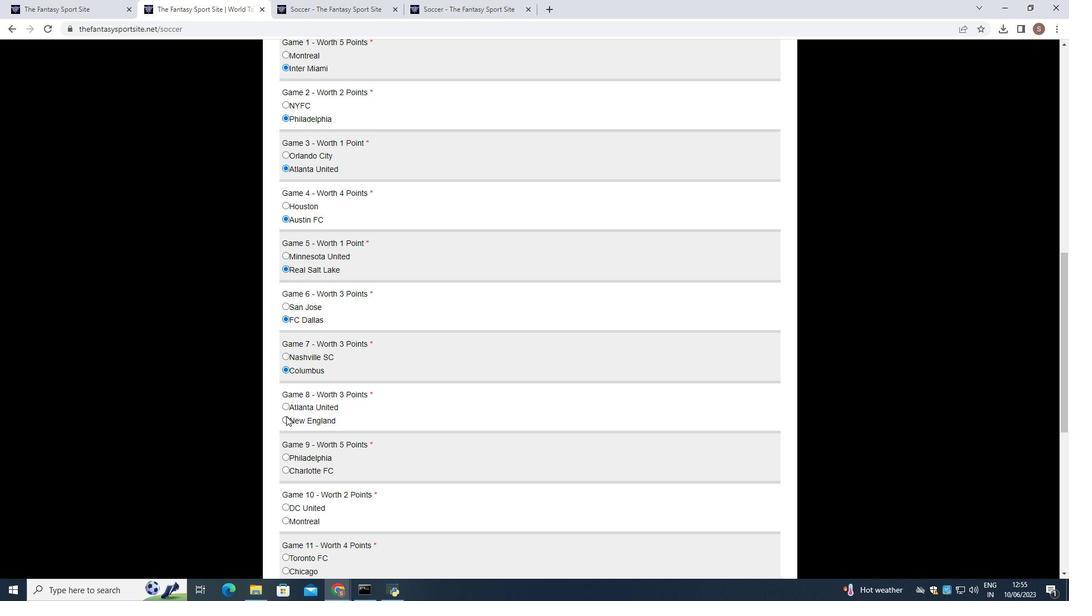 
Action: Mouse pressed left at (286, 418)
Screenshot: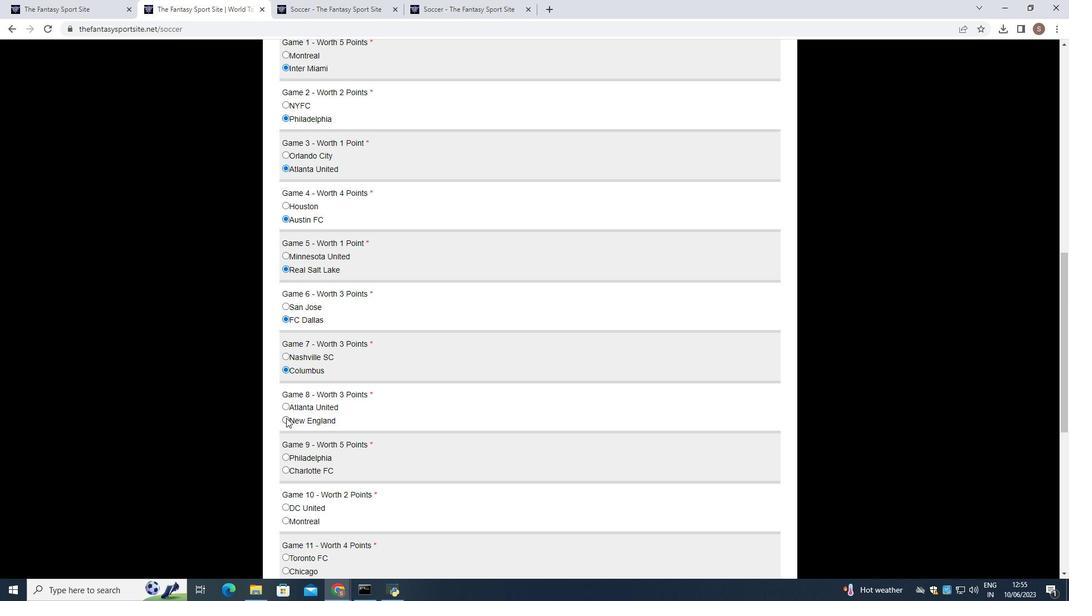 
Action: Mouse scrolled (286, 417) with delta (0, 0)
Screenshot: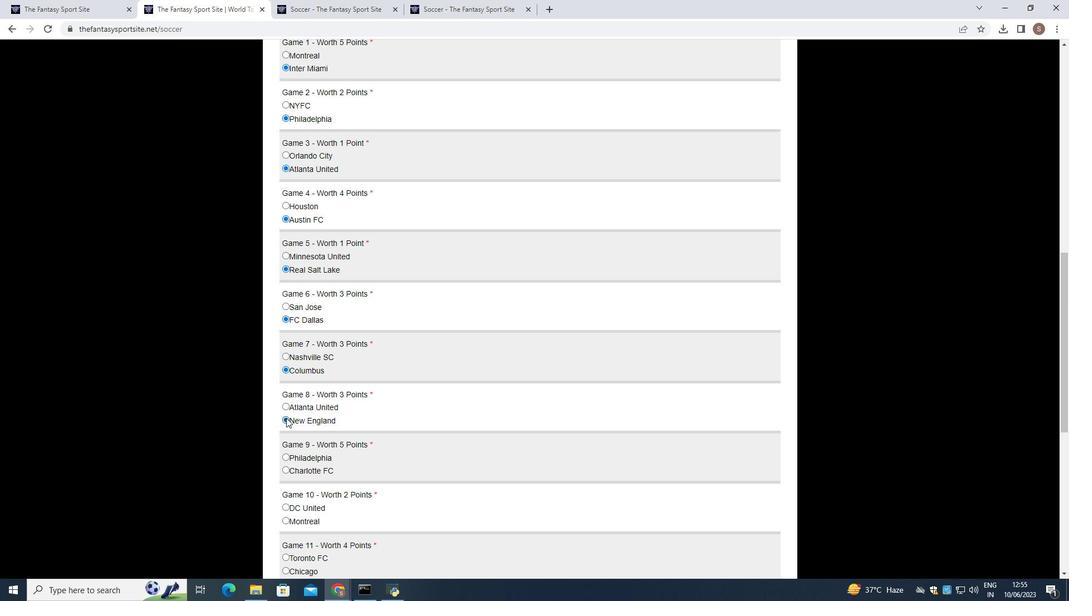 
Action: Mouse moved to (286, 411)
Screenshot: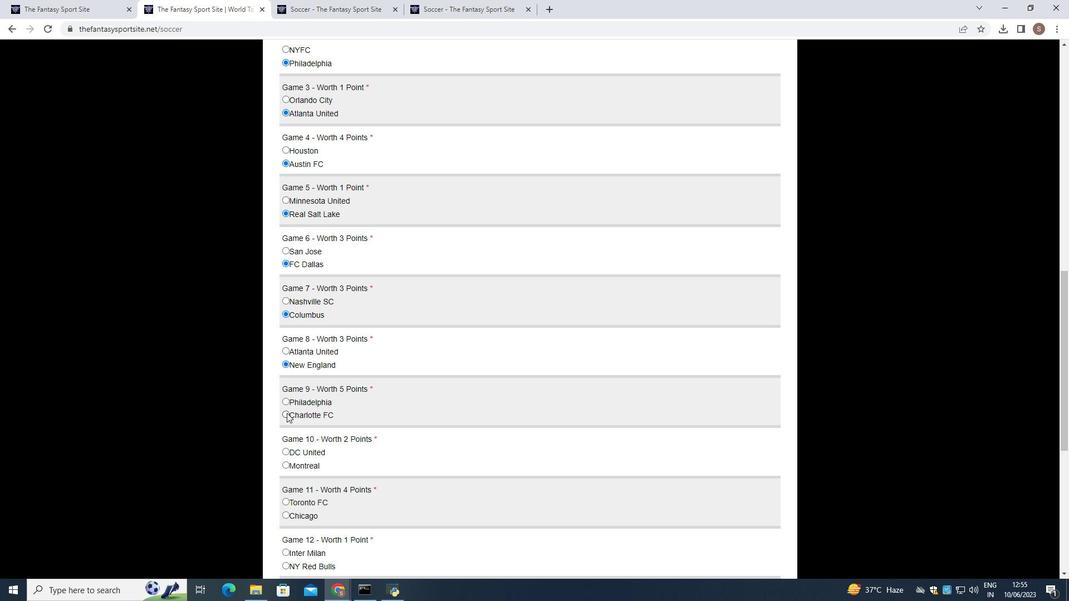 
Action: Mouse pressed left at (286, 411)
Screenshot: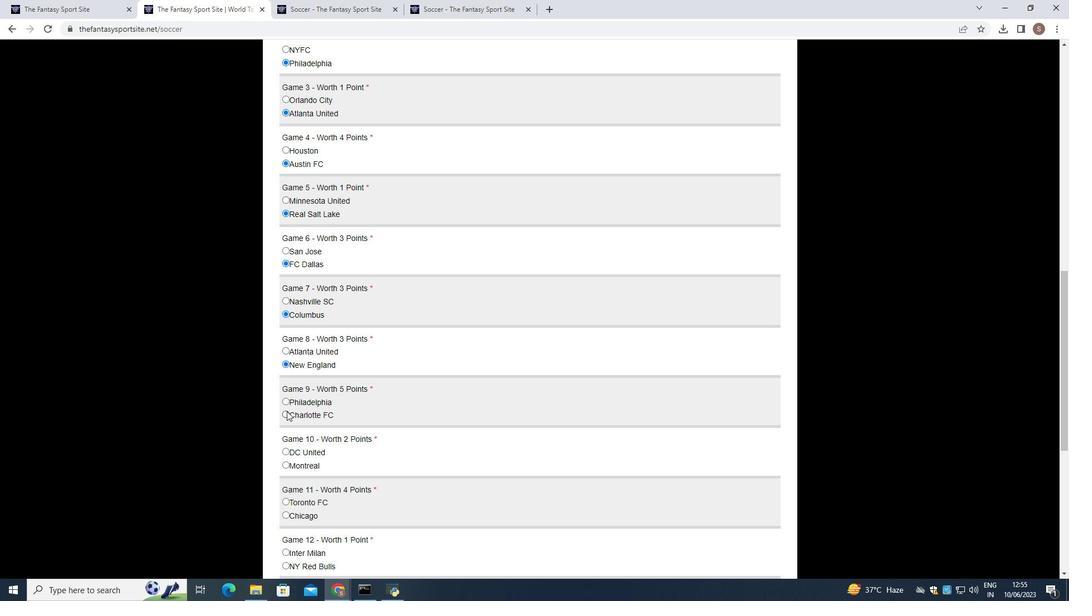 
Action: Mouse scrolled (286, 411) with delta (0, 0)
Screenshot: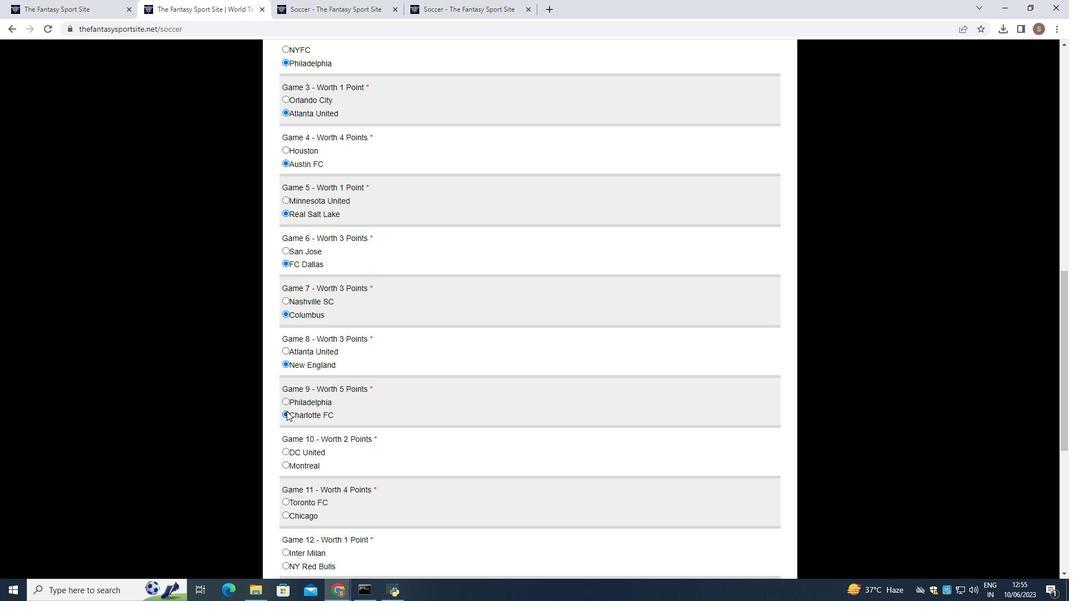 
Action: Mouse moved to (286, 408)
Screenshot: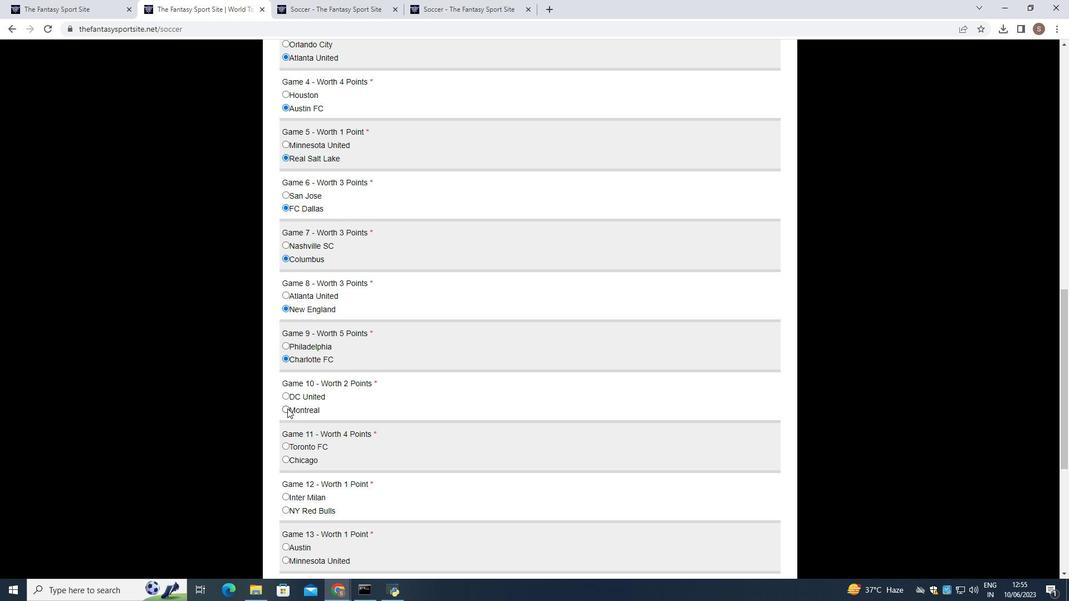 
Action: Mouse pressed left at (286, 408)
Screenshot: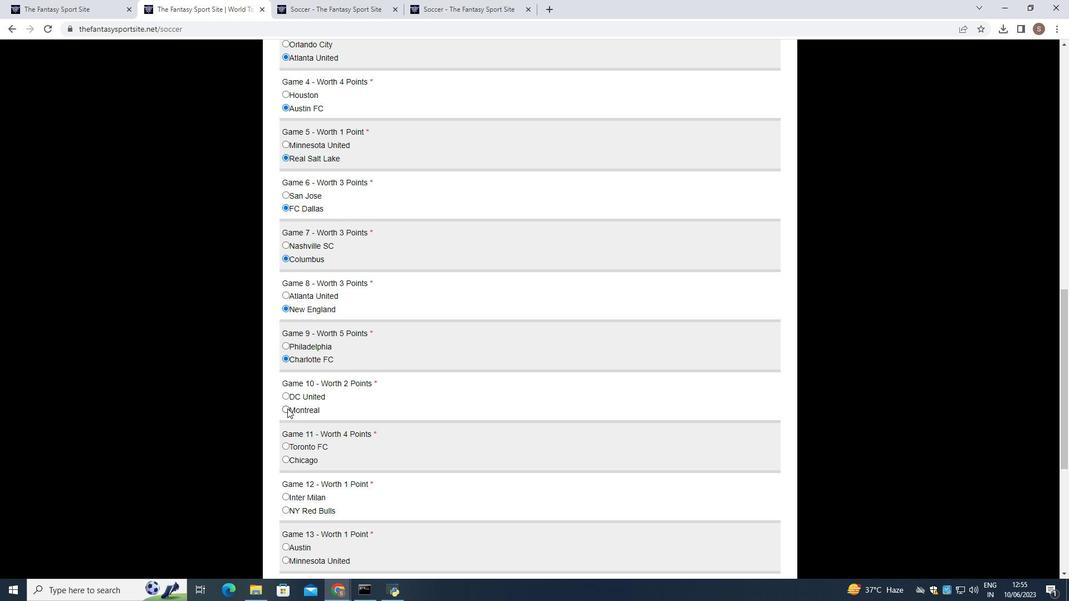 
Action: Mouse scrolled (286, 408) with delta (0, 0)
Screenshot: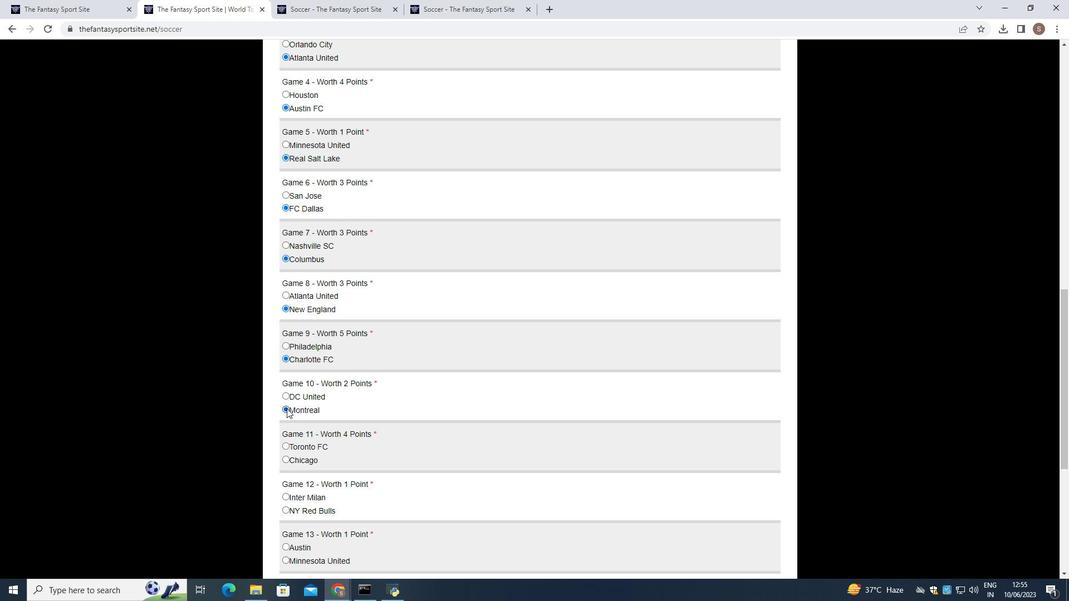 
Action: Mouse moved to (284, 406)
Screenshot: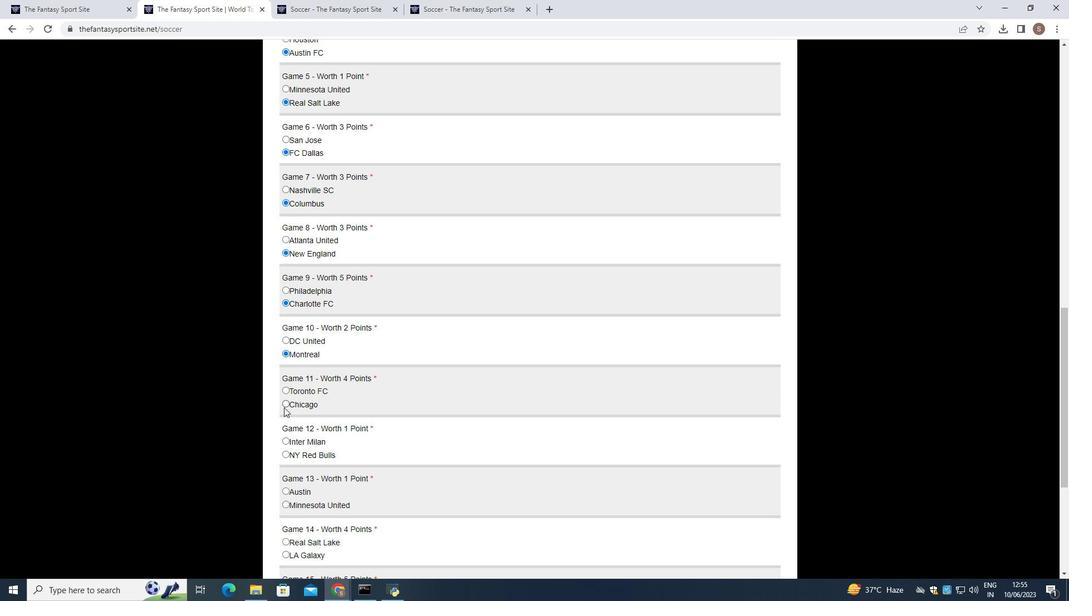 
Action: Mouse pressed left at (284, 406)
Screenshot: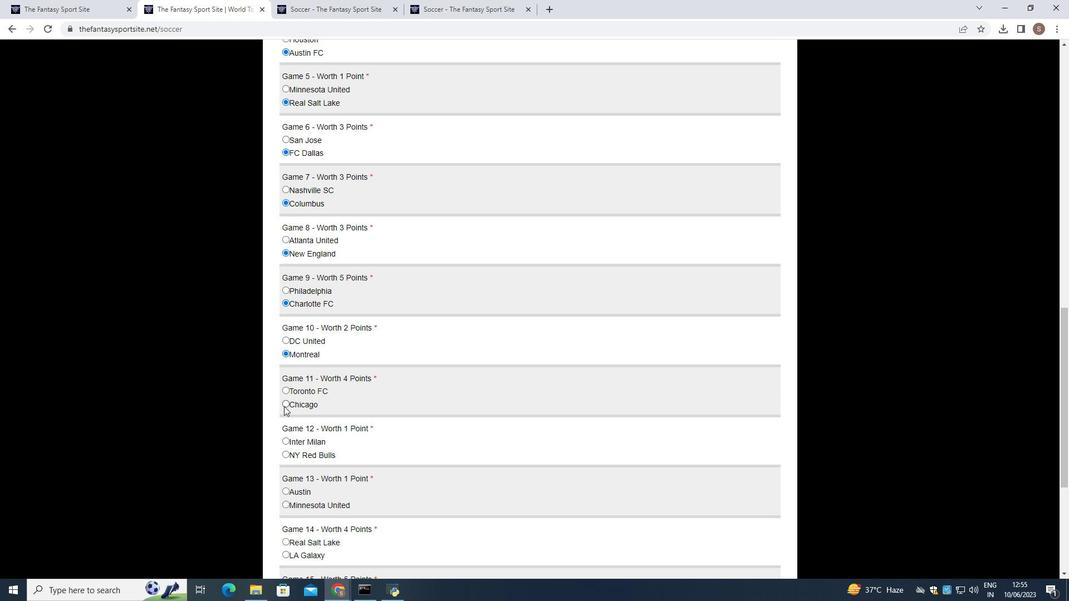 
Action: Mouse scrolled (284, 406) with delta (0, 0)
Screenshot: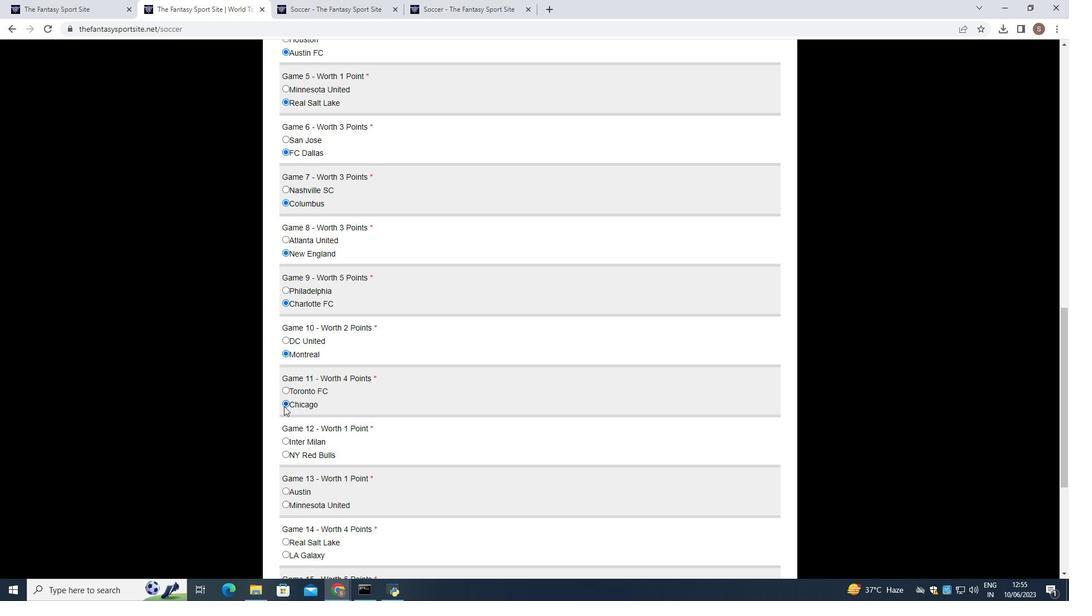 
Action: Mouse moved to (284, 397)
Screenshot: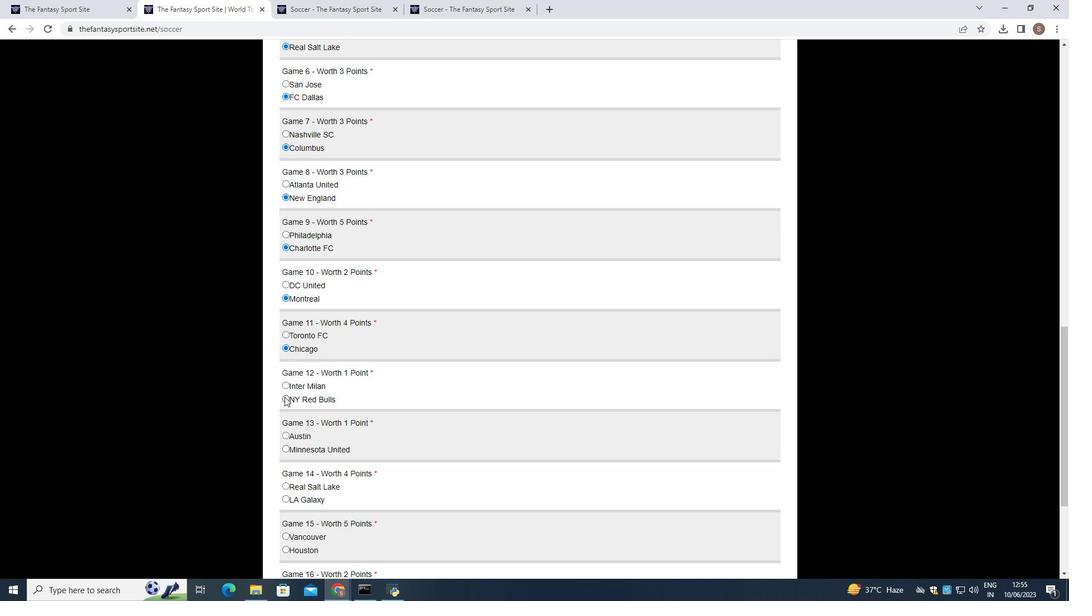 
Action: Mouse pressed left at (284, 397)
Screenshot: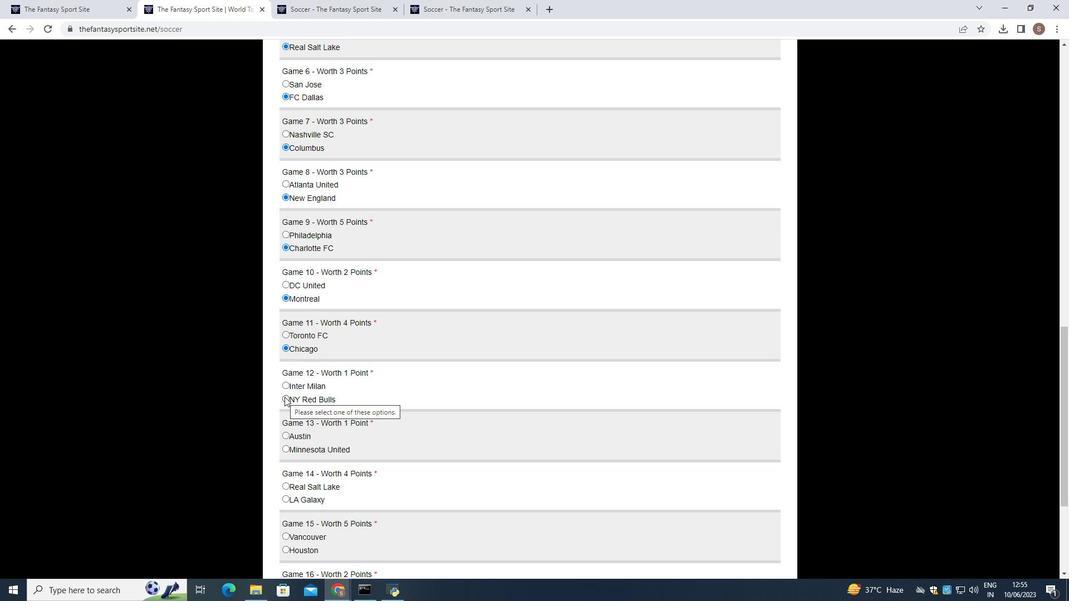 
Action: Mouse moved to (284, 397)
Screenshot: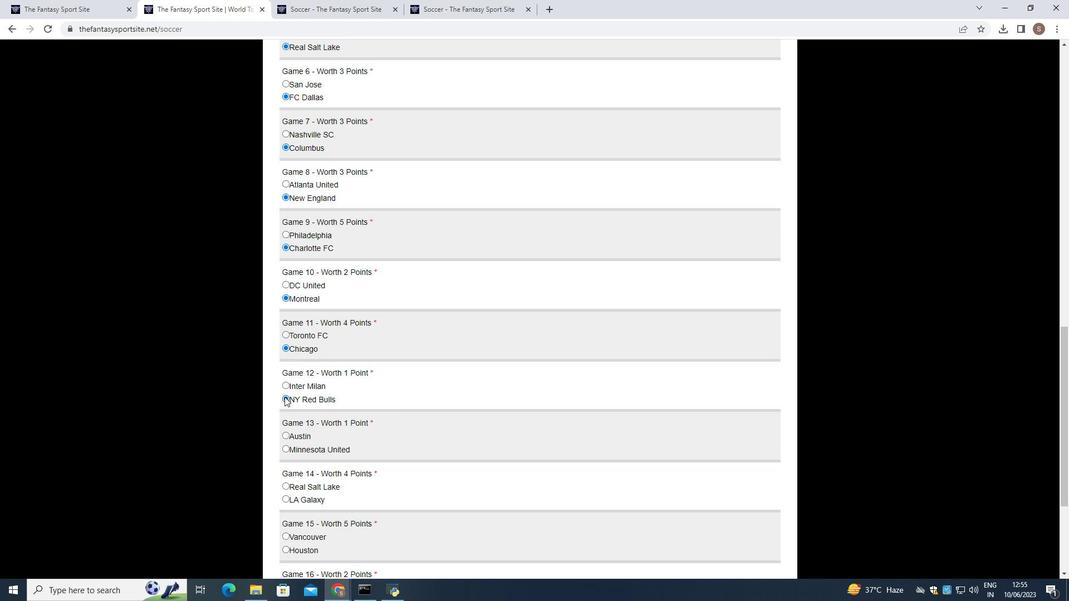 
Action: Mouse scrolled (284, 396) with delta (0, 0)
Screenshot: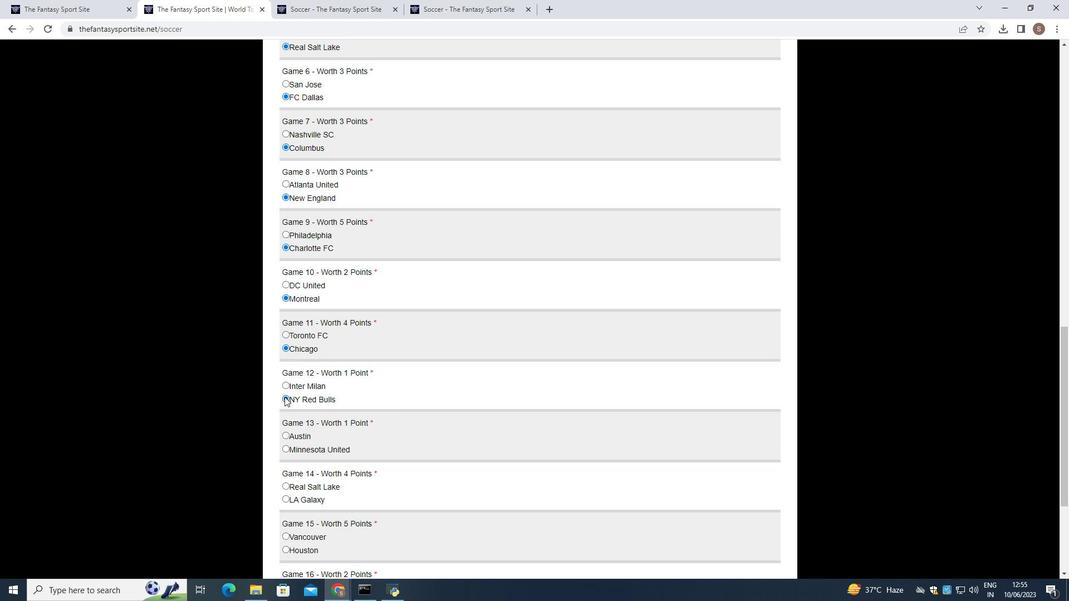 
Action: Mouse moved to (286, 390)
Screenshot: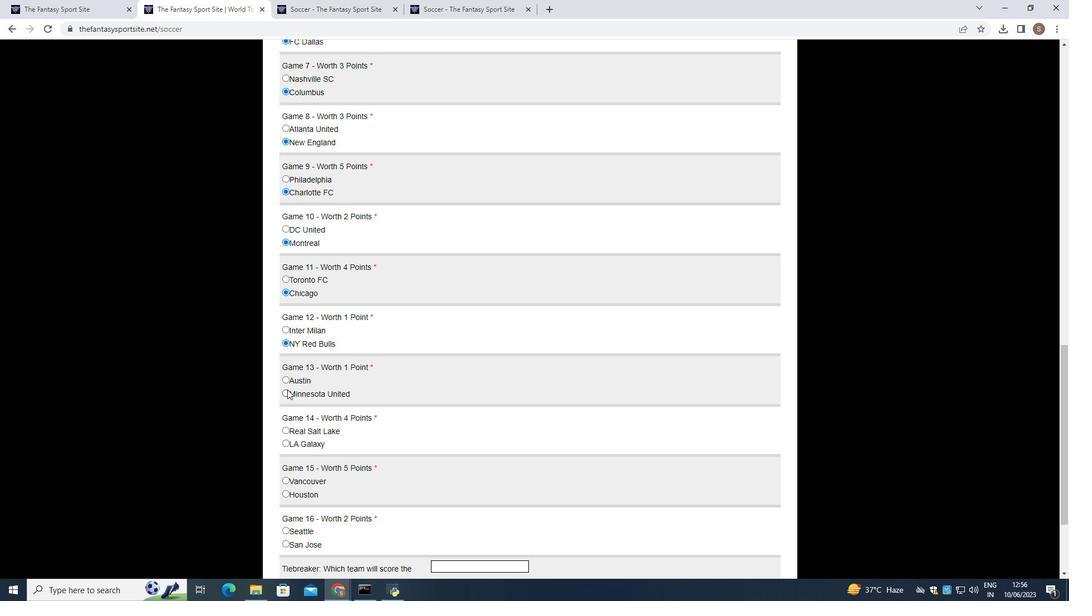 
Action: Mouse pressed left at (286, 390)
Screenshot: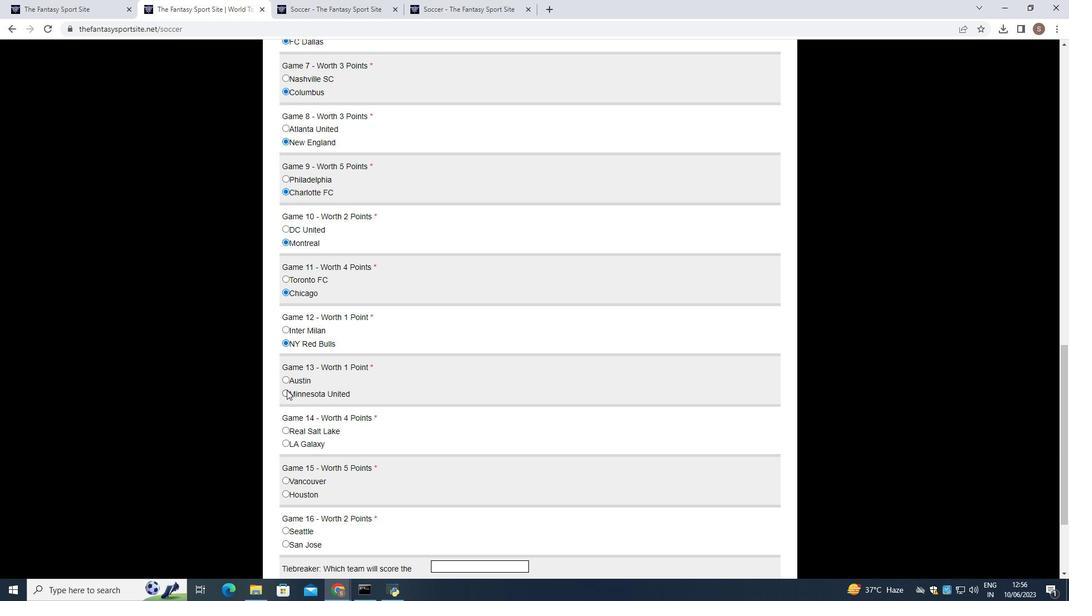 
Action: Mouse moved to (284, 445)
Screenshot: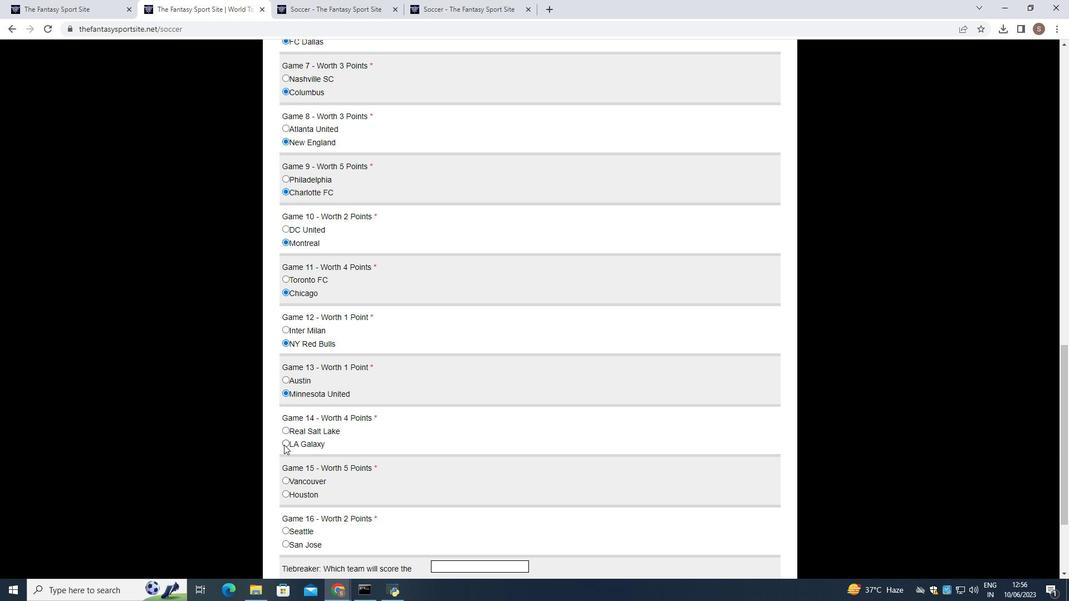 
Action: Mouse pressed left at (284, 445)
Screenshot: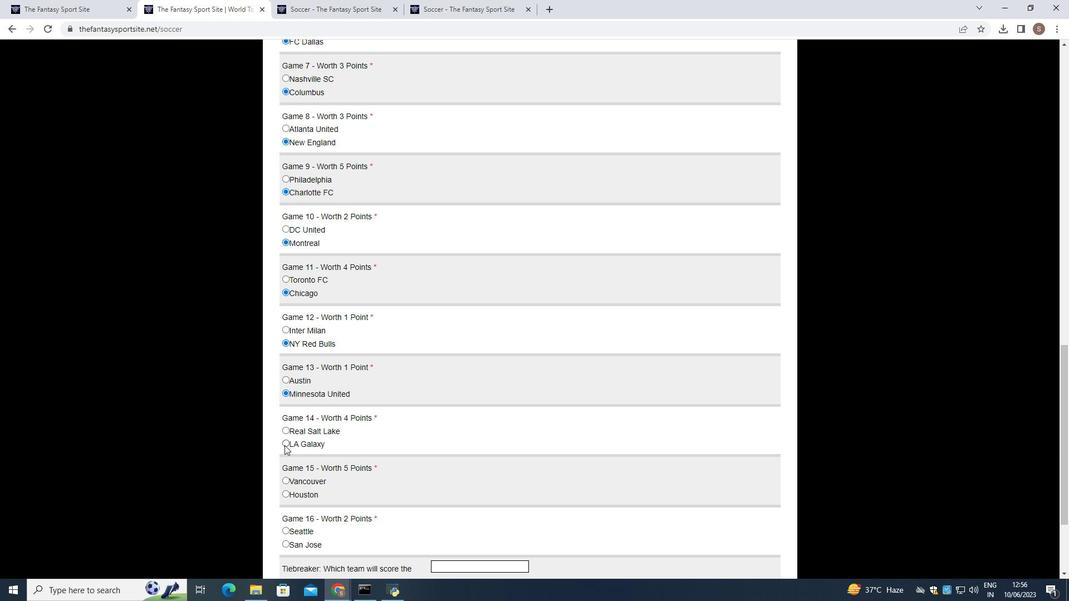 
Action: Mouse scrolled (284, 445) with delta (0, 0)
Screenshot: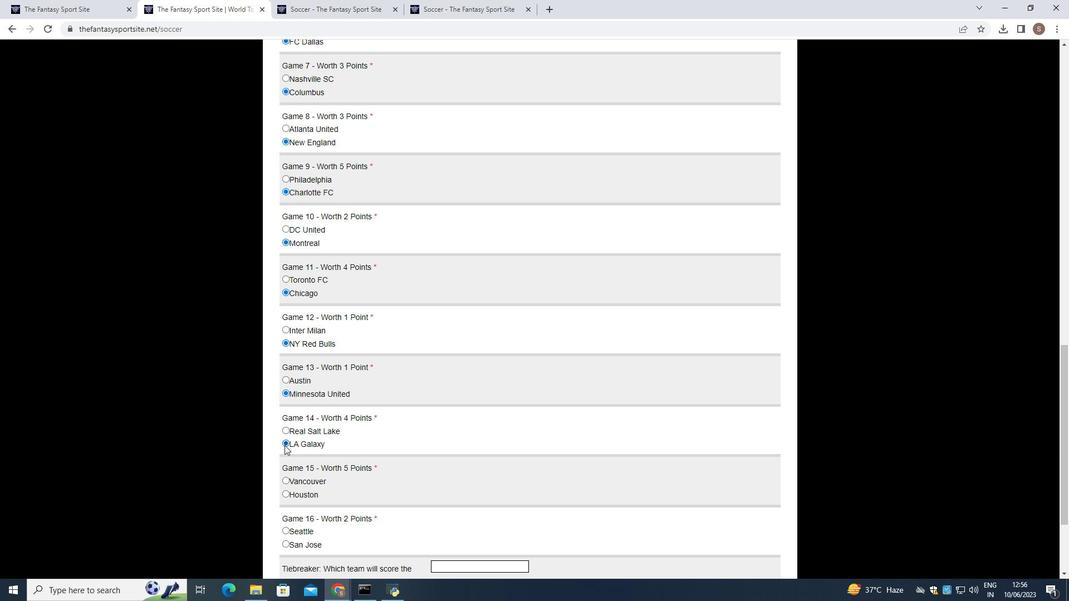 
Action: Mouse moved to (288, 436)
Screenshot: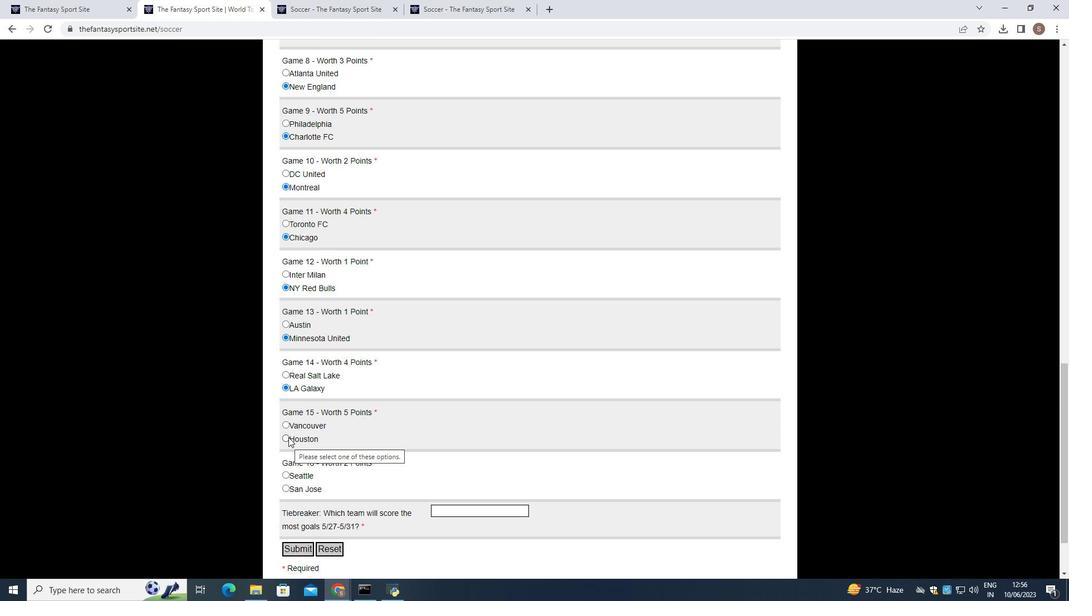 
Action: Mouse pressed left at (288, 436)
Screenshot: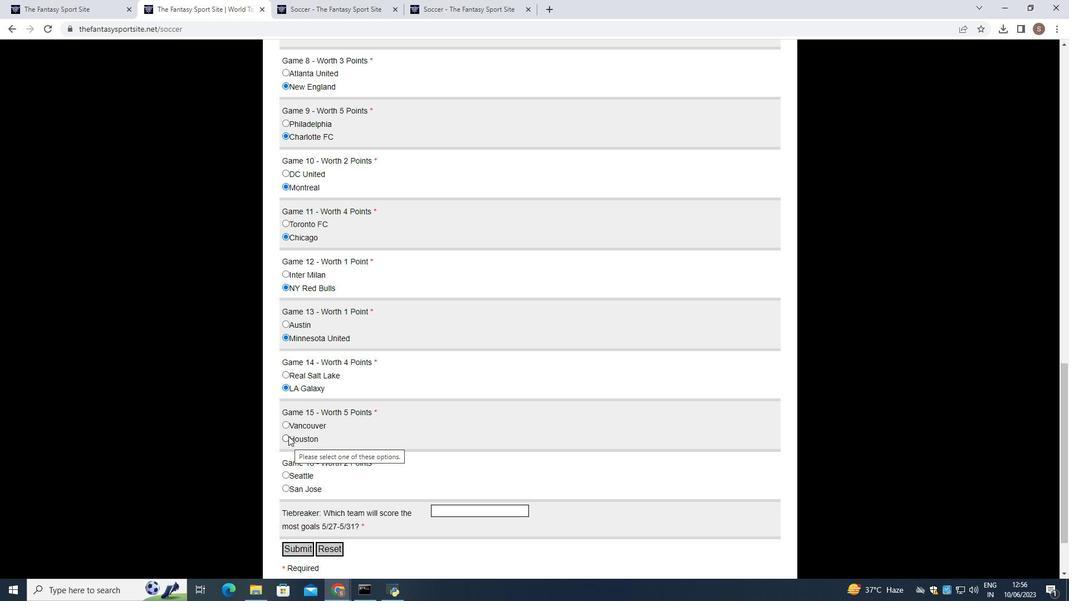 
Action: Mouse scrolled (288, 436) with delta (0, 0)
Screenshot: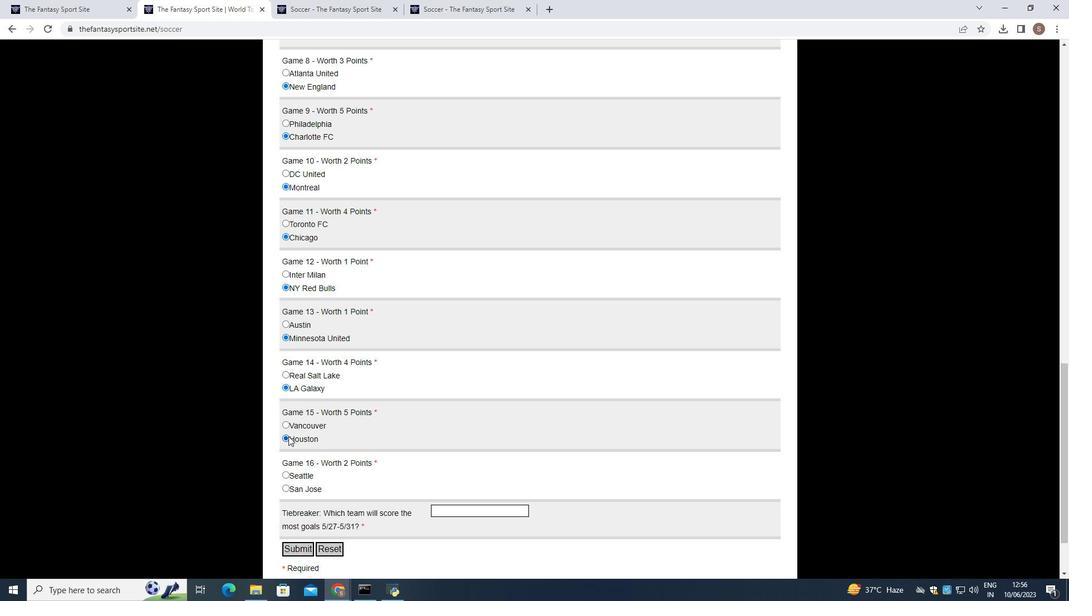 
Action: Mouse moved to (285, 432)
Screenshot: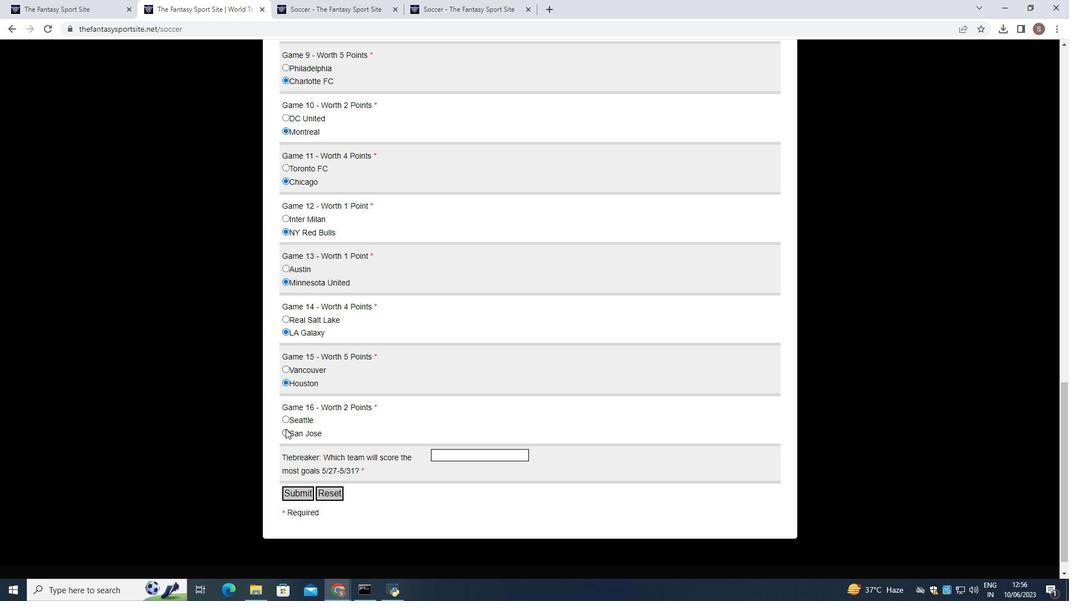 
Action: Mouse pressed left at (285, 432)
Screenshot: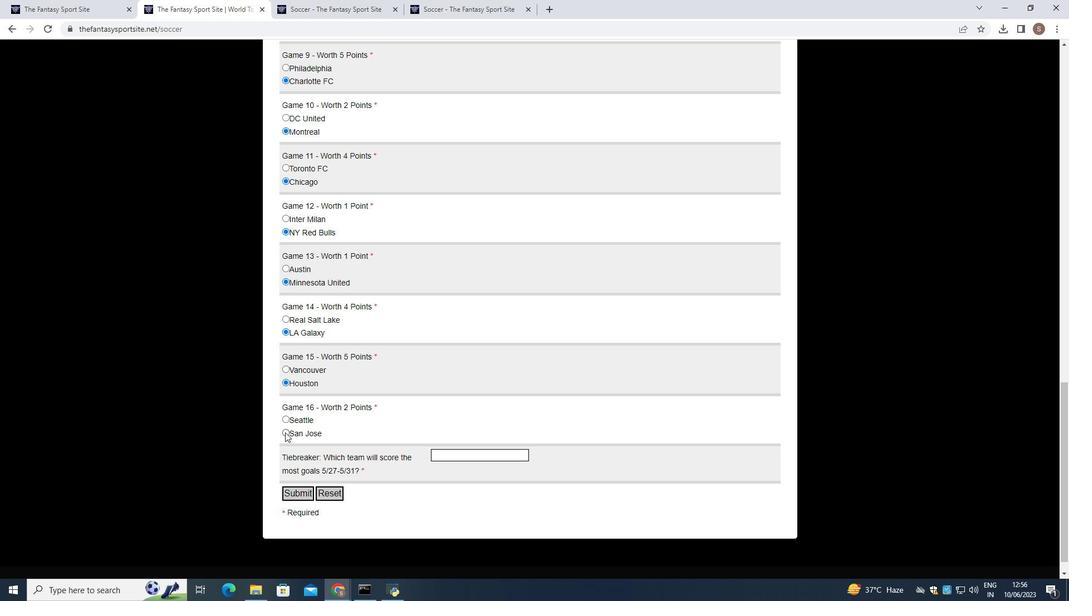 
Action: Mouse moved to (316, 433)
Screenshot: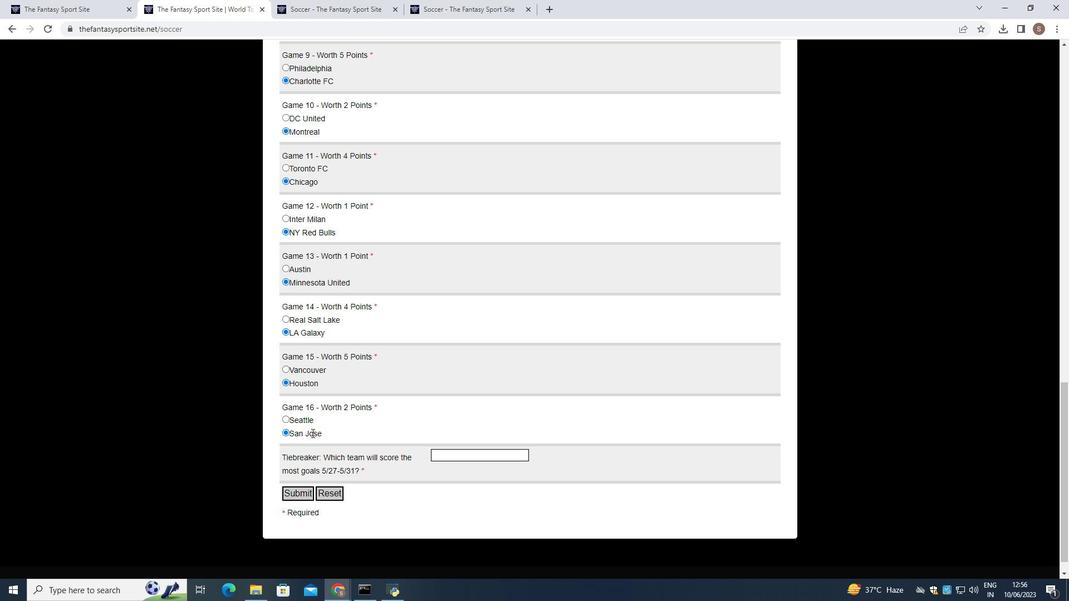 
Action: Mouse scrolled (316, 432) with delta (0, 0)
Screenshot: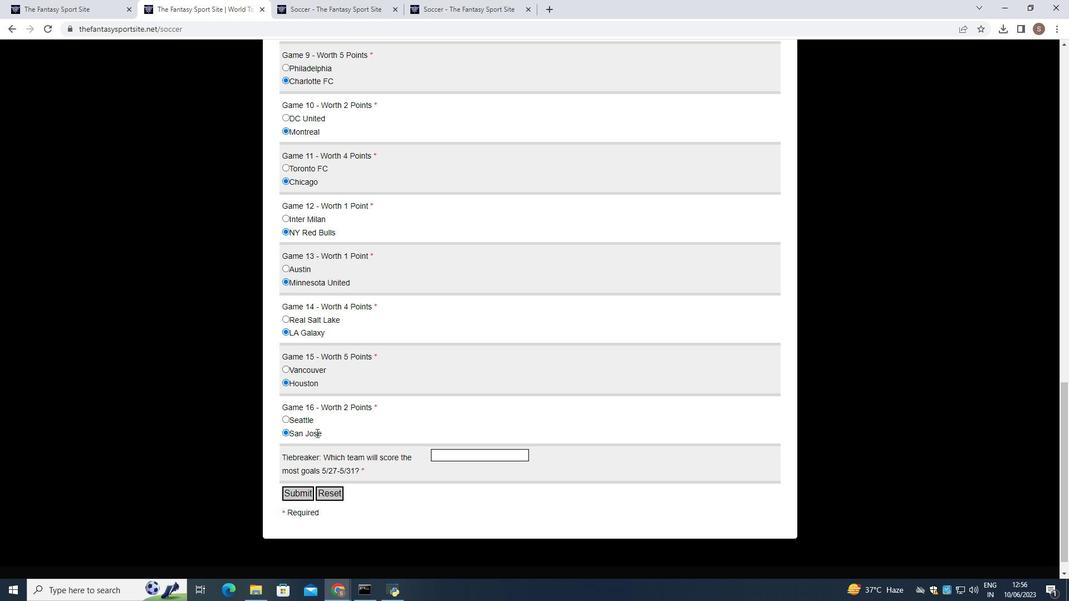 
Action: Mouse scrolled (316, 432) with delta (0, 0)
Screenshot: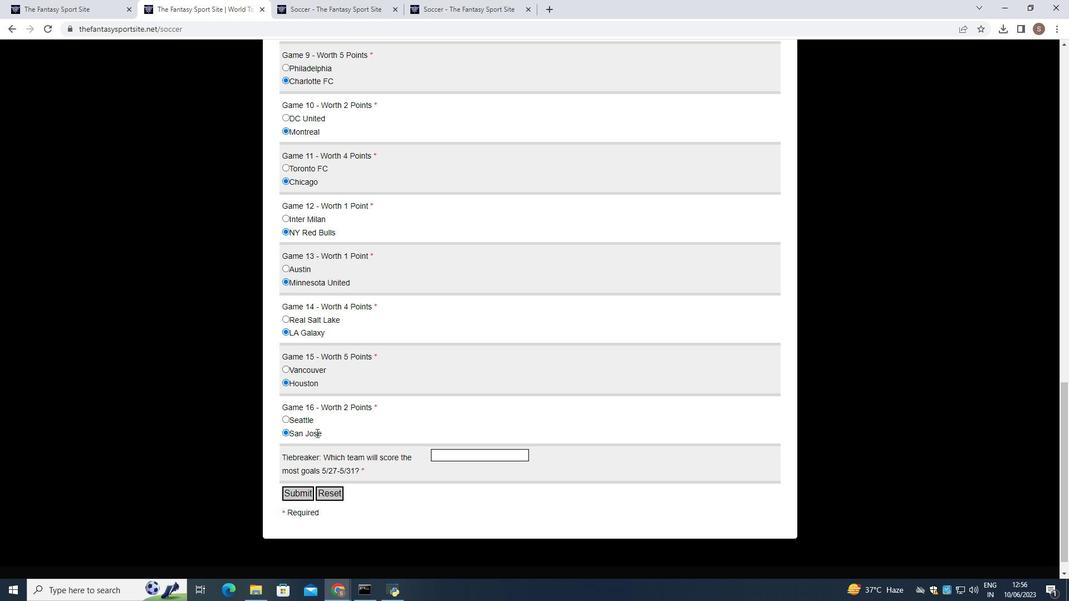 
Action: Mouse scrolled (316, 432) with delta (0, 0)
Screenshot: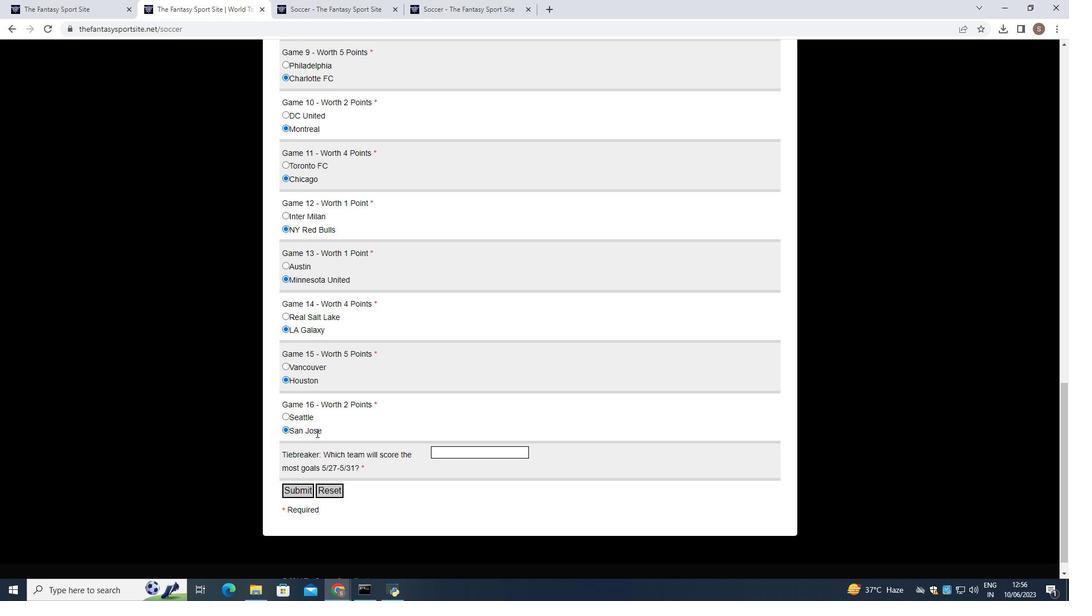 
Action: Mouse moved to (437, 437)
Screenshot: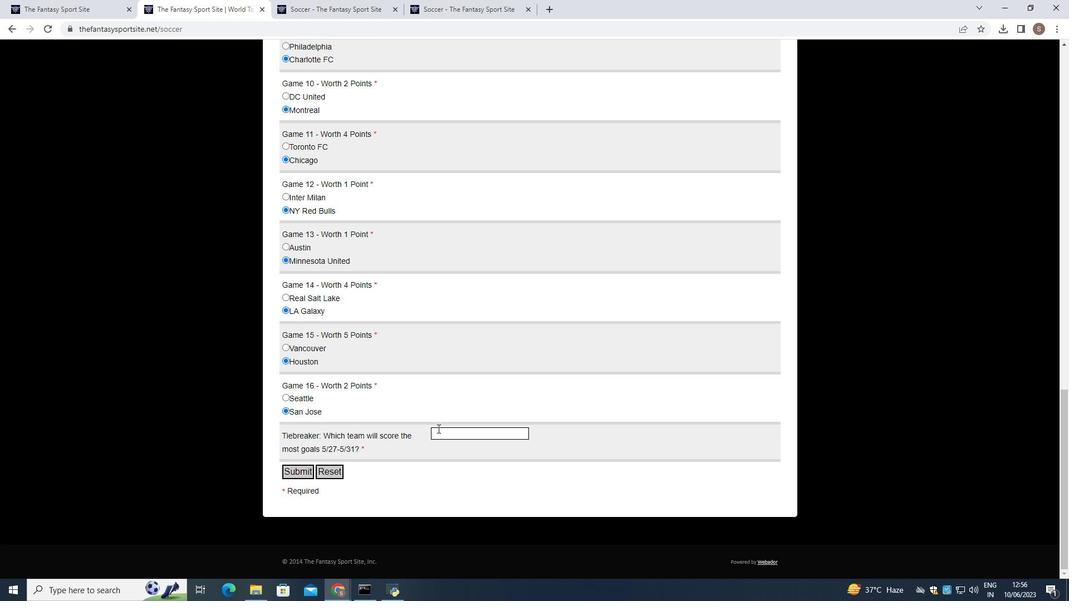 
Action: Mouse pressed left at (437, 437)
Screenshot: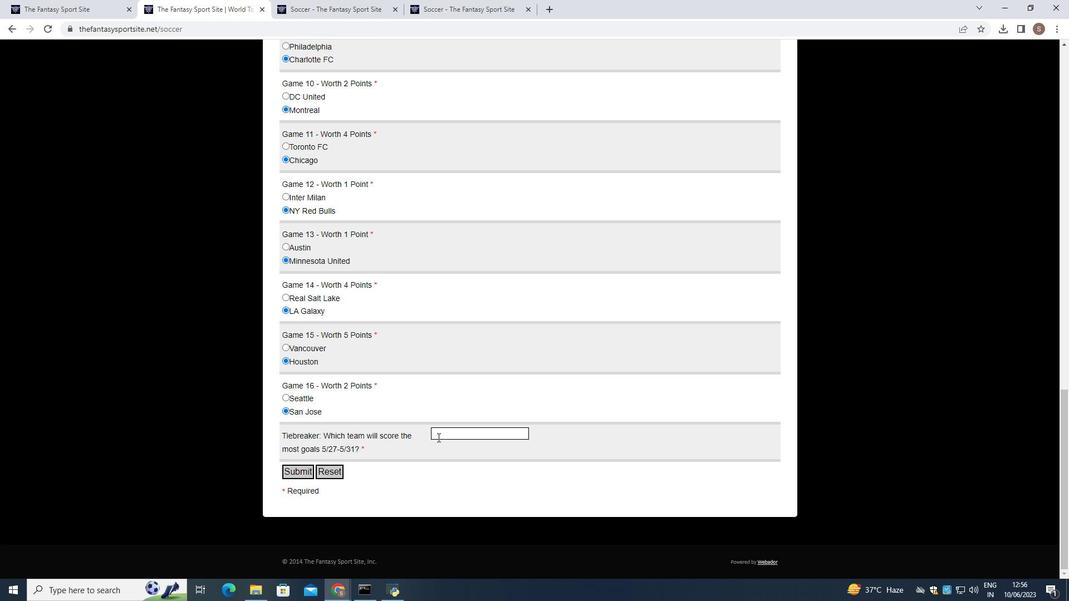 
Action: Mouse moved to (429, 439)
Screenshot: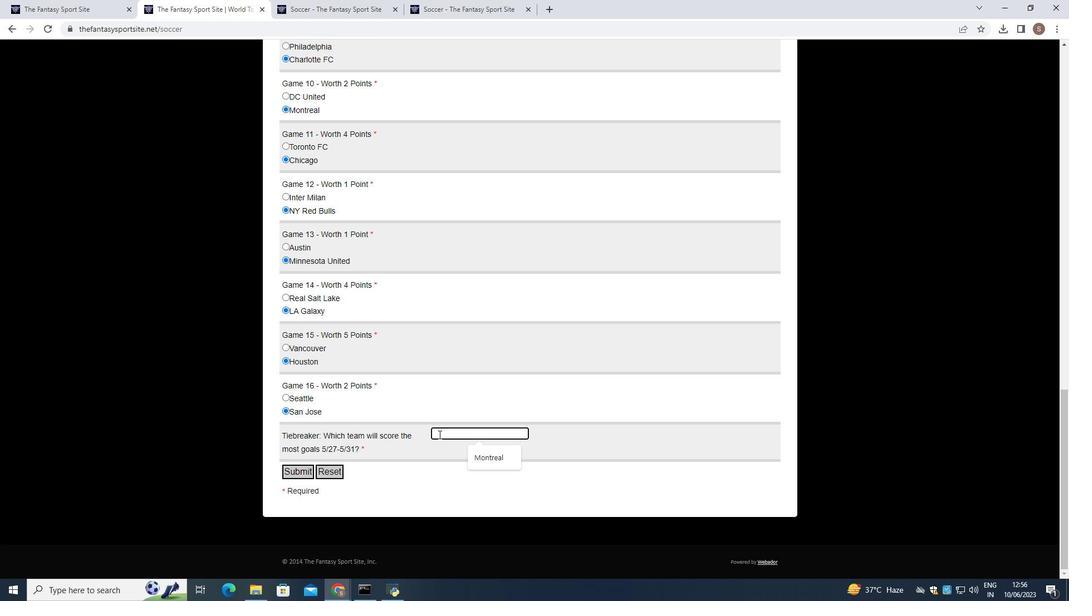 
Action: Key pressed <Key.shift>Inter<Key.space><Key.shift>Miami
Screenshot: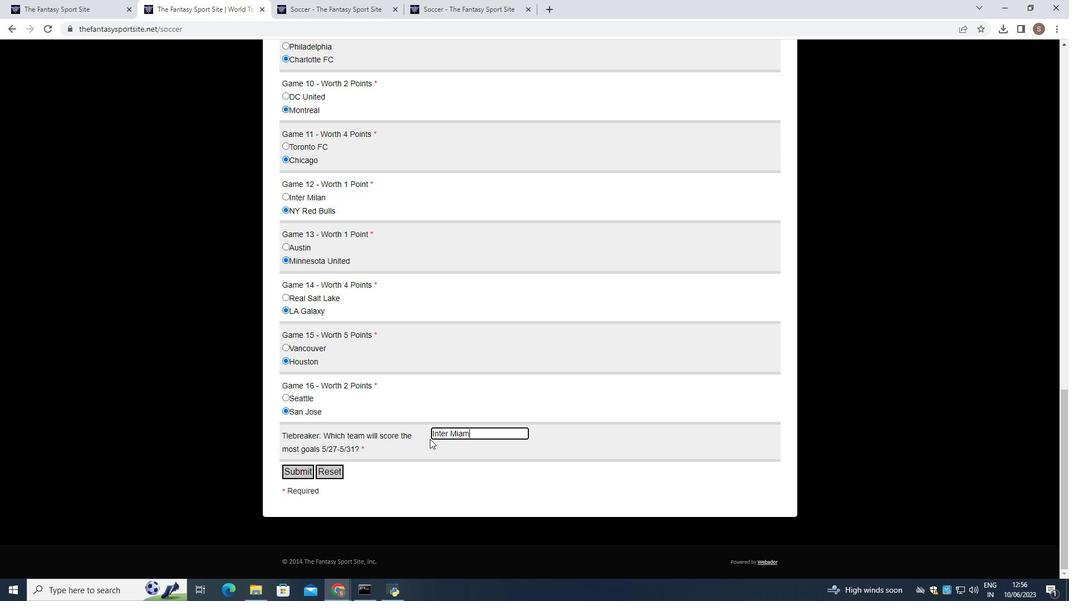 
Action: Mouse moved to (285, 470)
Screenshot: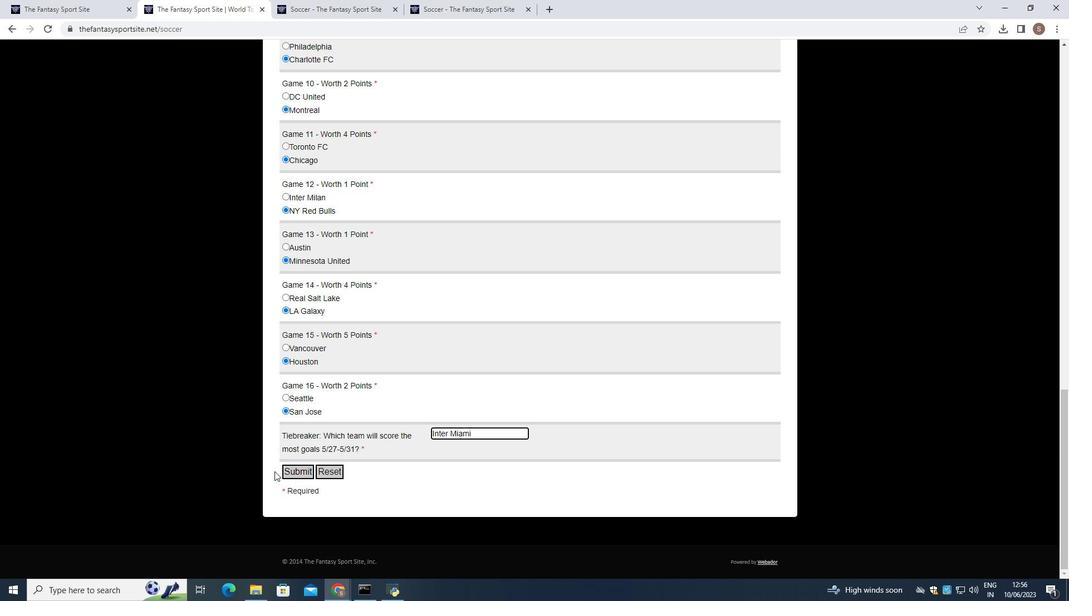 
Action: Mouse pressed left at (285, 470)
Screenshot: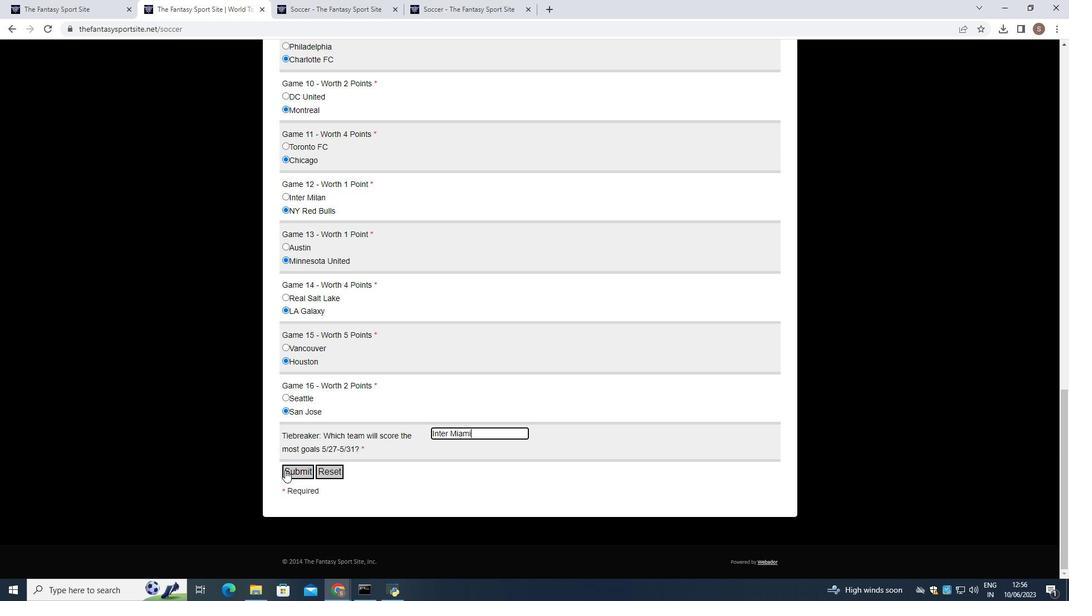 
